 Task: Create a due date automation trigger when advanced on, on the wednesday before a card is due add fields without custom field "Resume" set to a number greater or equal to 1 and lower or equal to 10 at 11:00 AM.
Action: Mouse moved to (1299, 105)
Screenshot: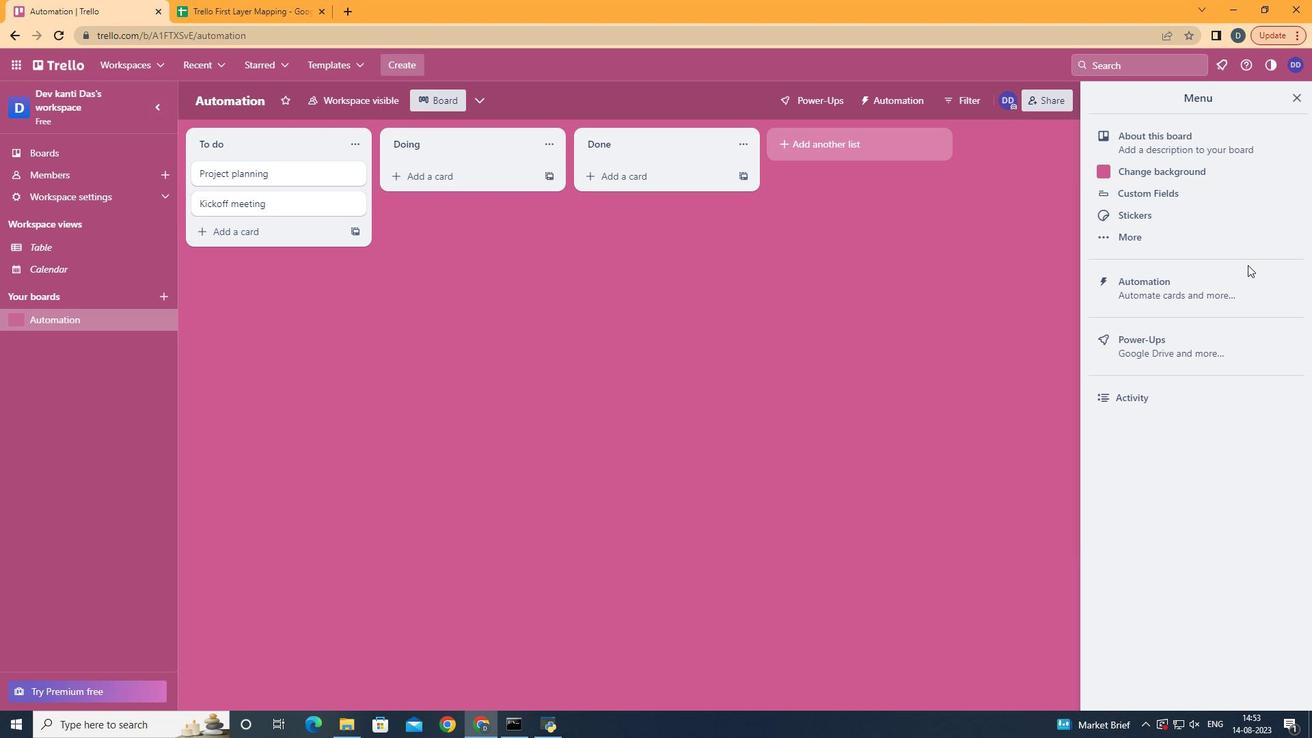 
Action: Mouse pressed left at (1299, 105)
Screenshot: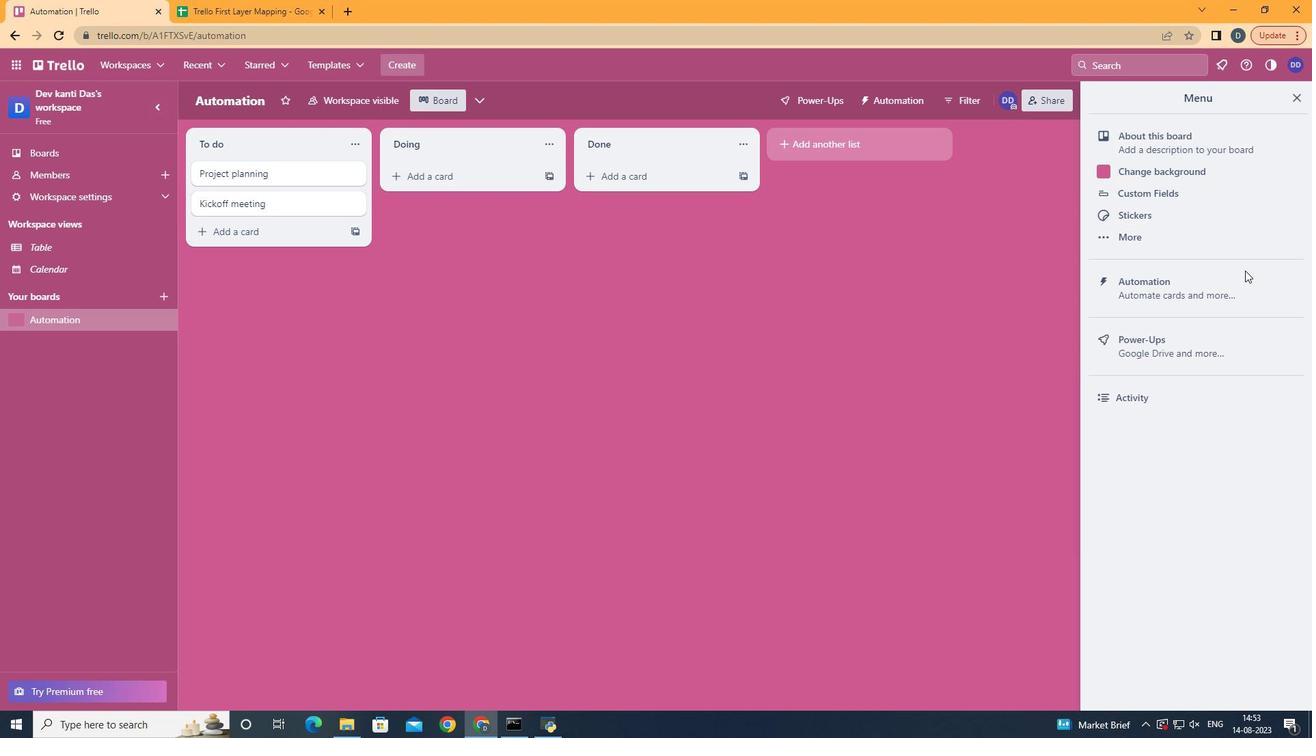 
Action: Mouse moved to (1245, 280)
Screenshot: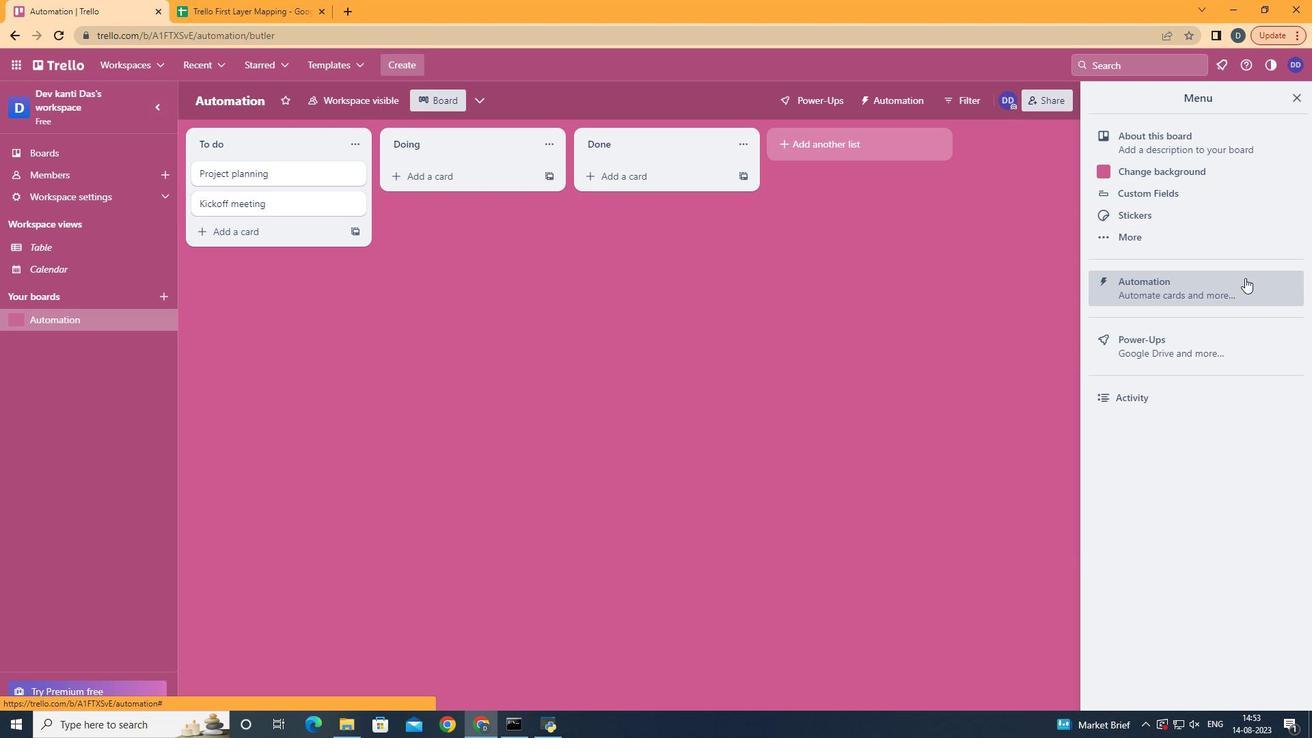 
Action: Mouse pressed left at (1245, 280)
Screenshot: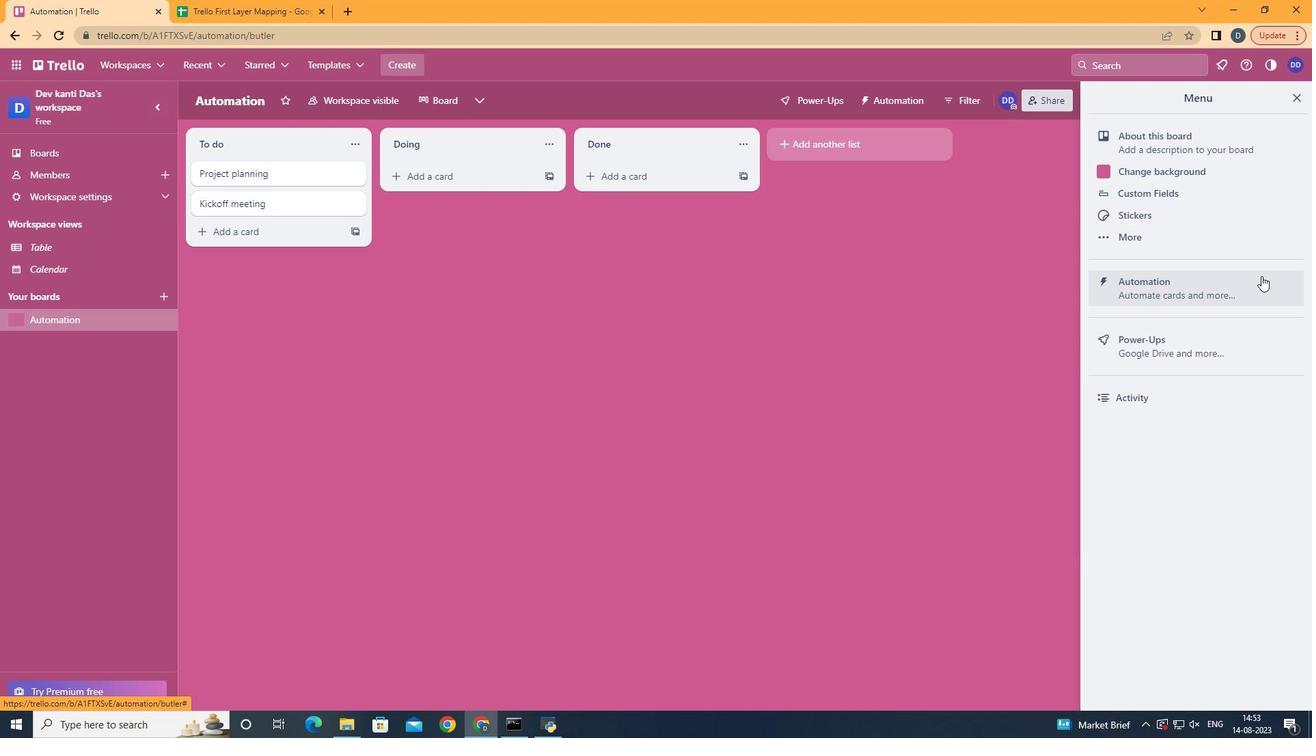 
Action: Mouse moved to (272, 274)
Screenshot: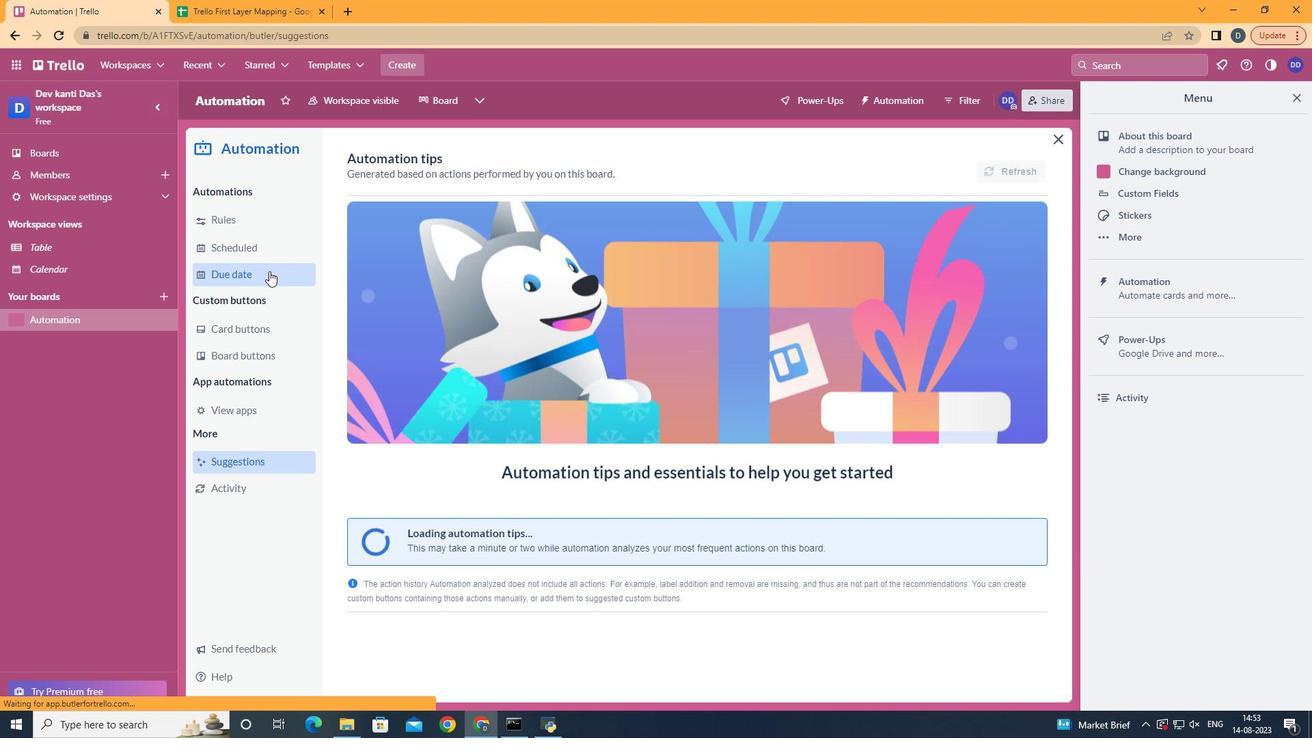 
Action: Mouse pressed left at (272, 274)
Screenshot: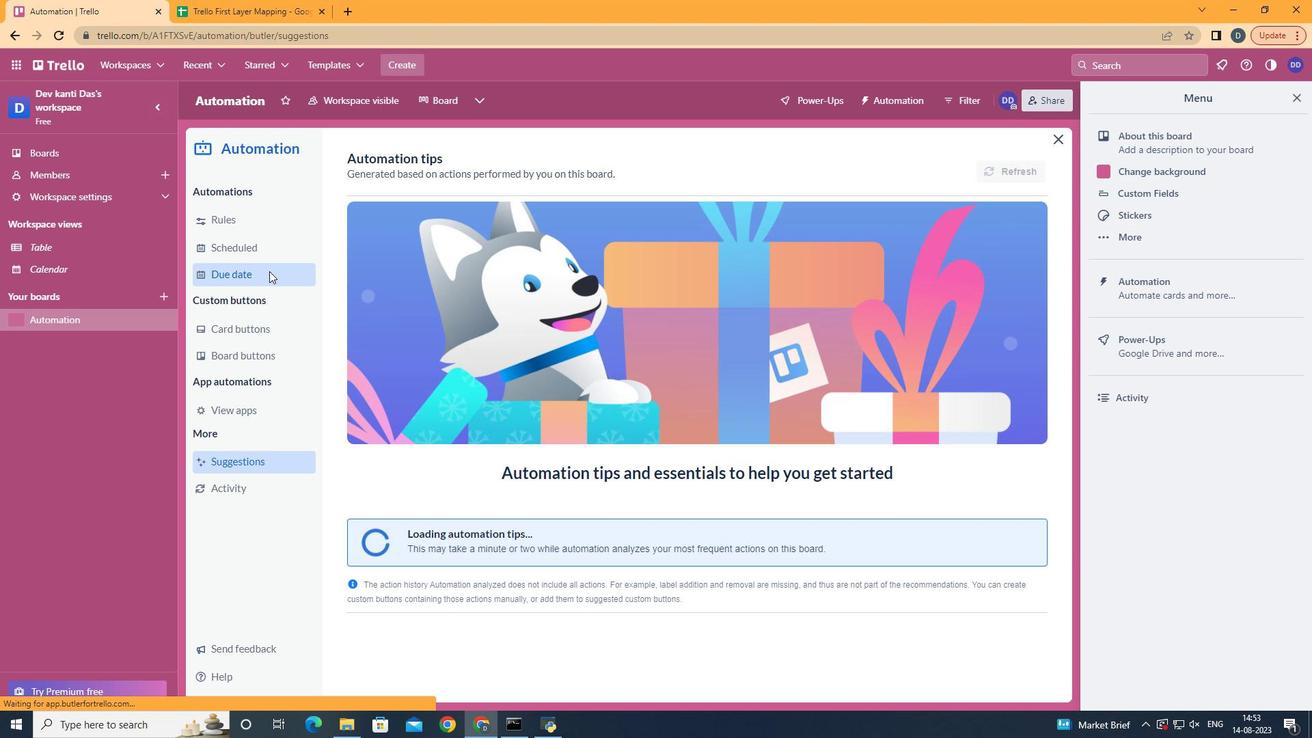 
Action: Mouse moved to (960, 169)
Screenshot: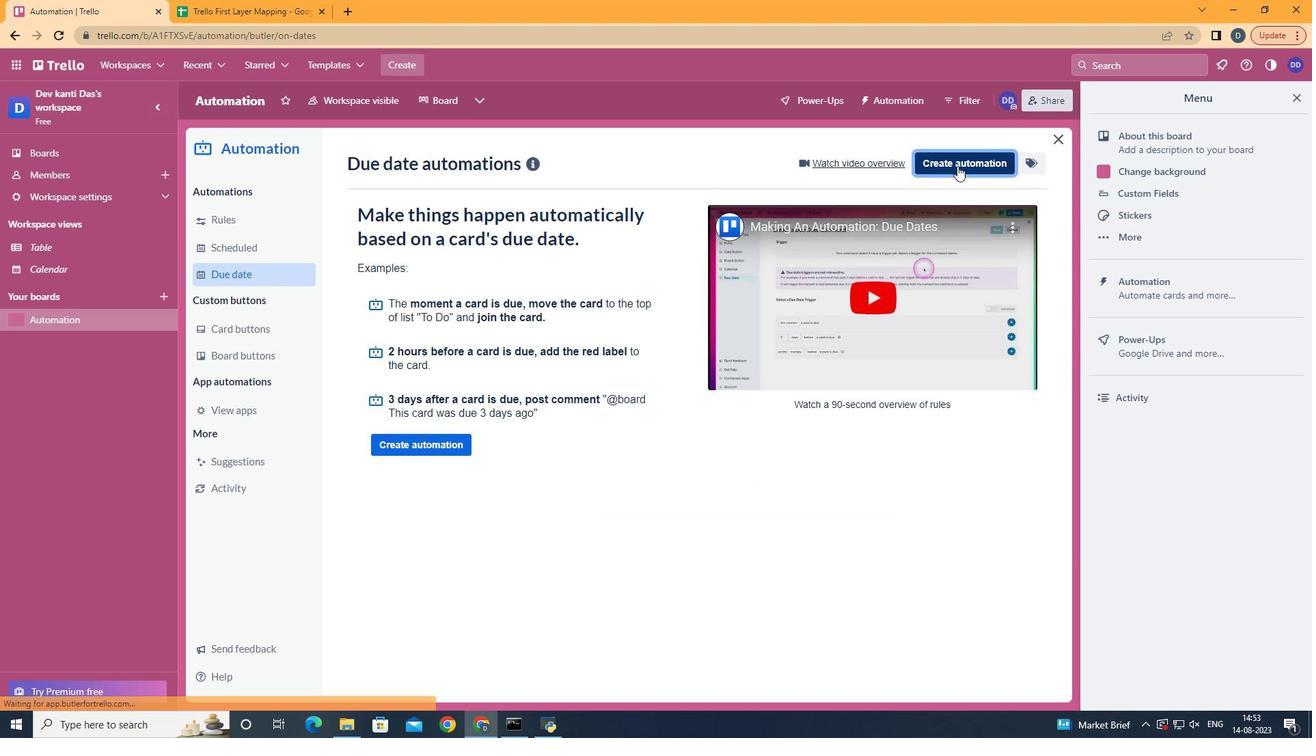 
Action: Mouse pressed left at (960, 169)
Screenshot: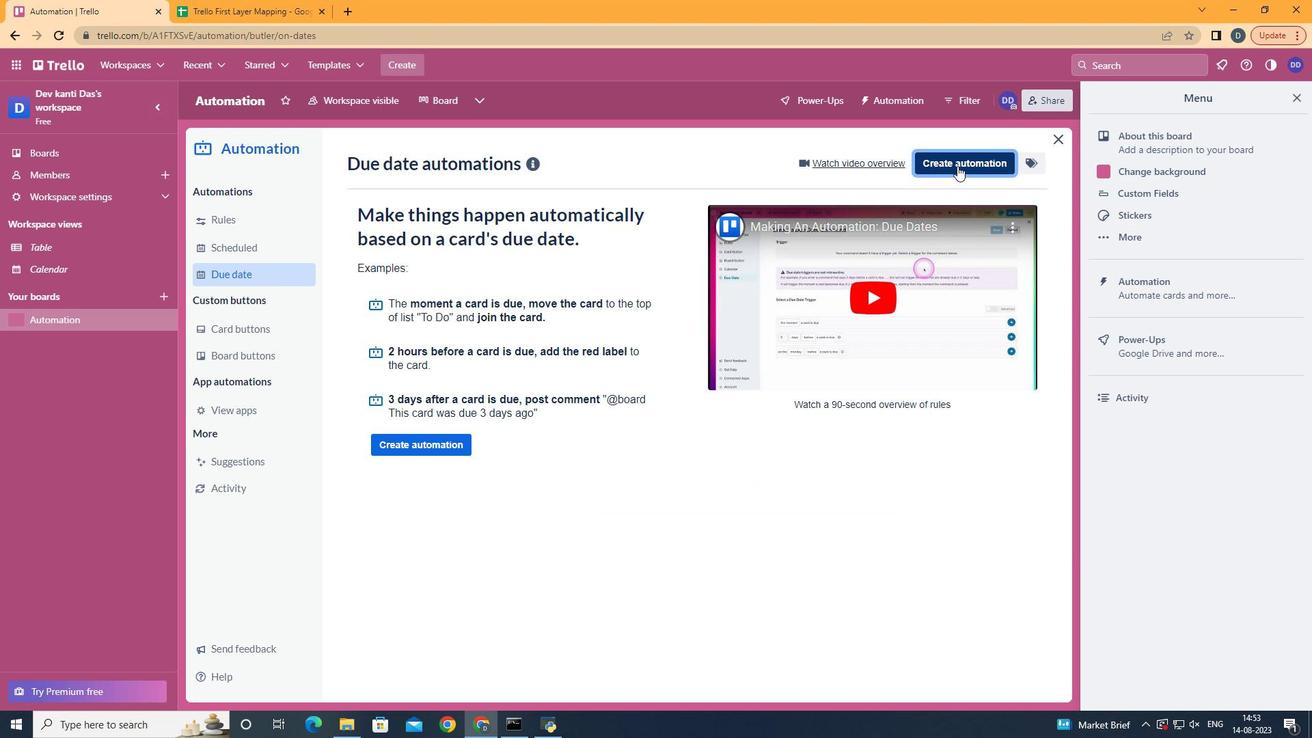 
Action: Mouse moved to (731, 295)
Screenshot: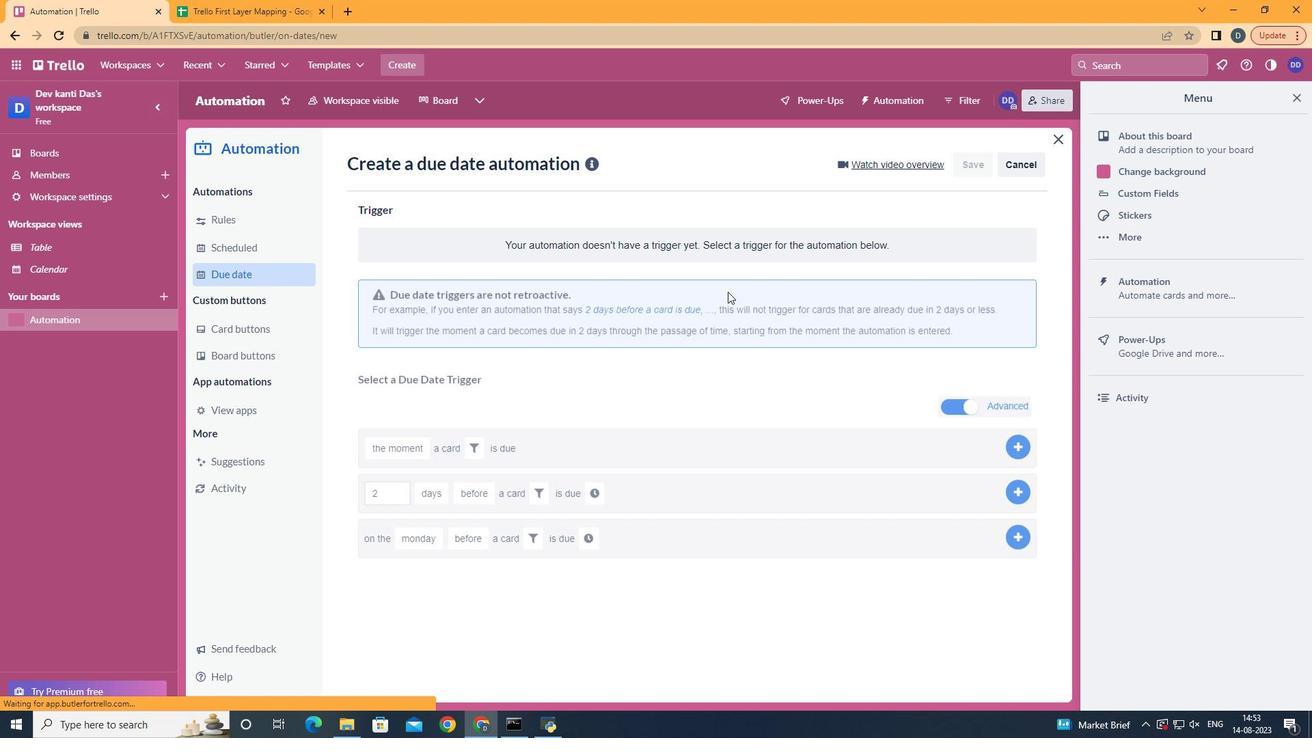 
Action: Mouse pressed left at (731, 295)
Screenshot: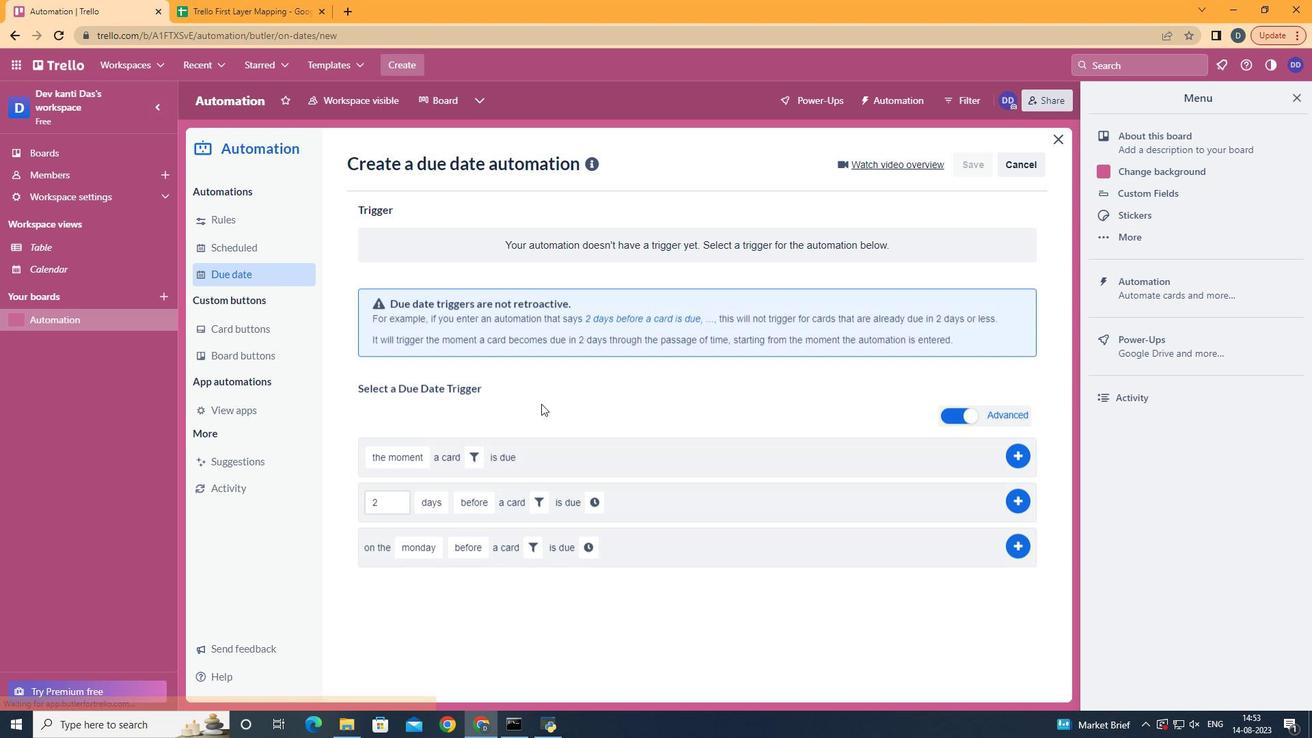 
Action: Mouse moved to (457, 413)
Screenshot: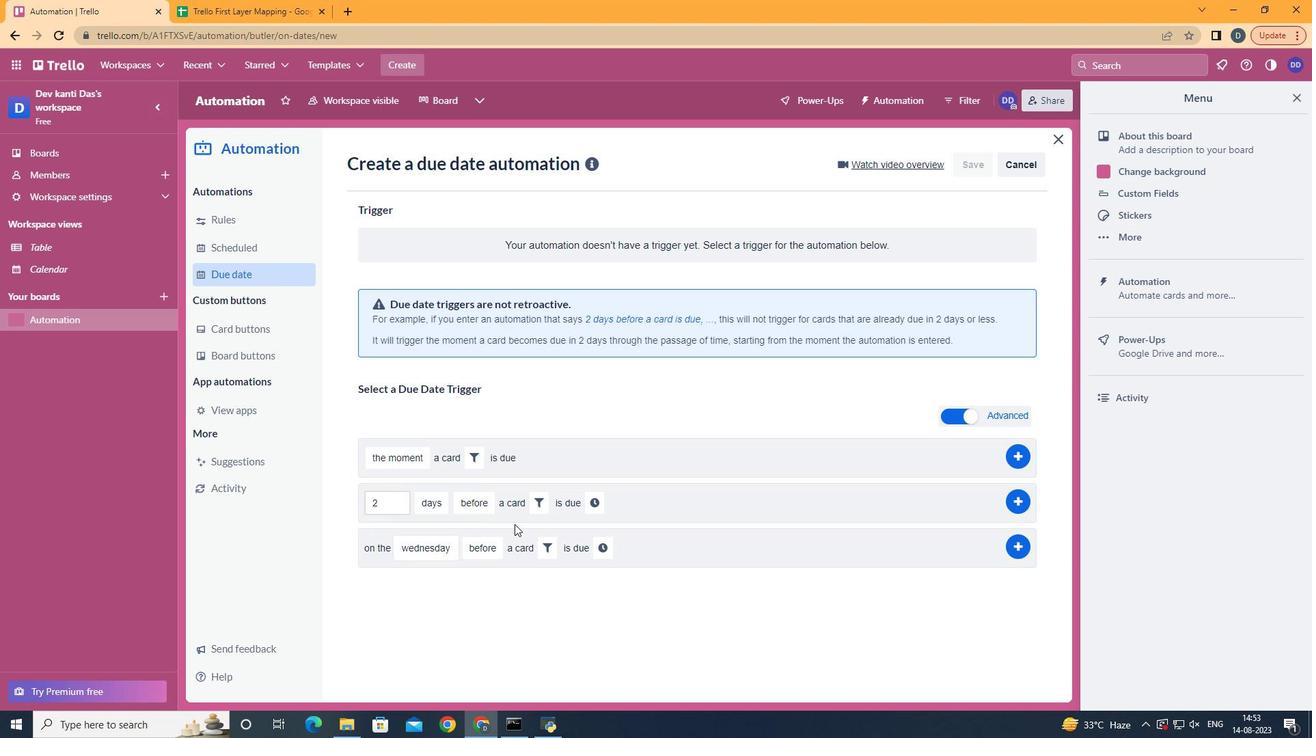 
Action: Mouse pressed left at (457, 413)
Screenshot: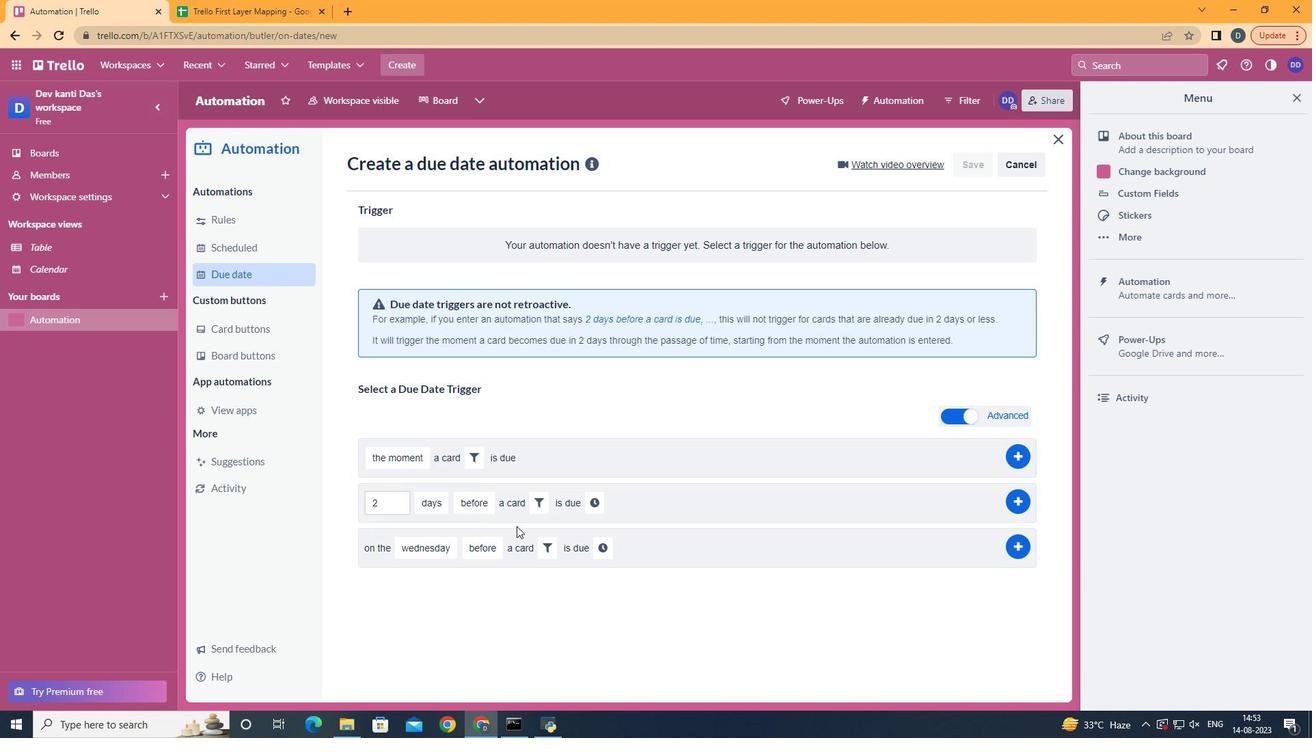 
Action: Mouse moved to (533, 550)
Screenshot: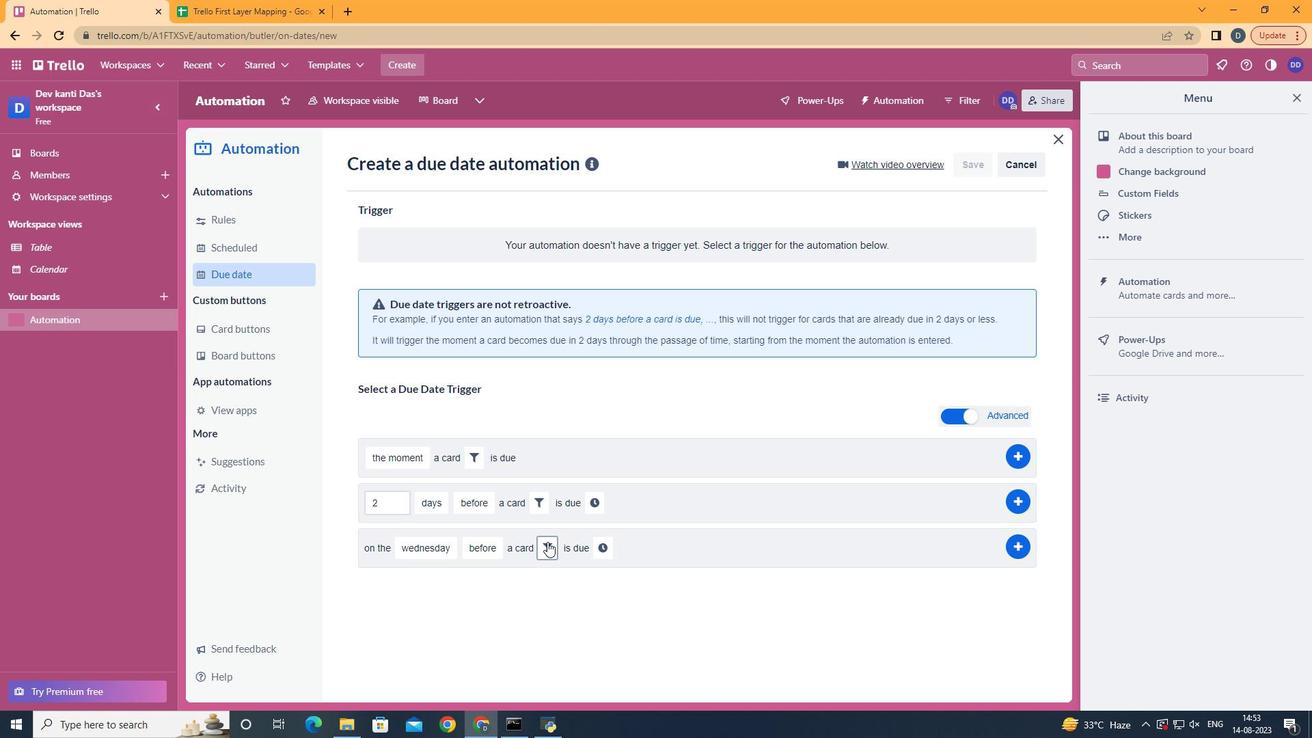 
Action: Mouse pressed left at (532, 550)
Screenshot: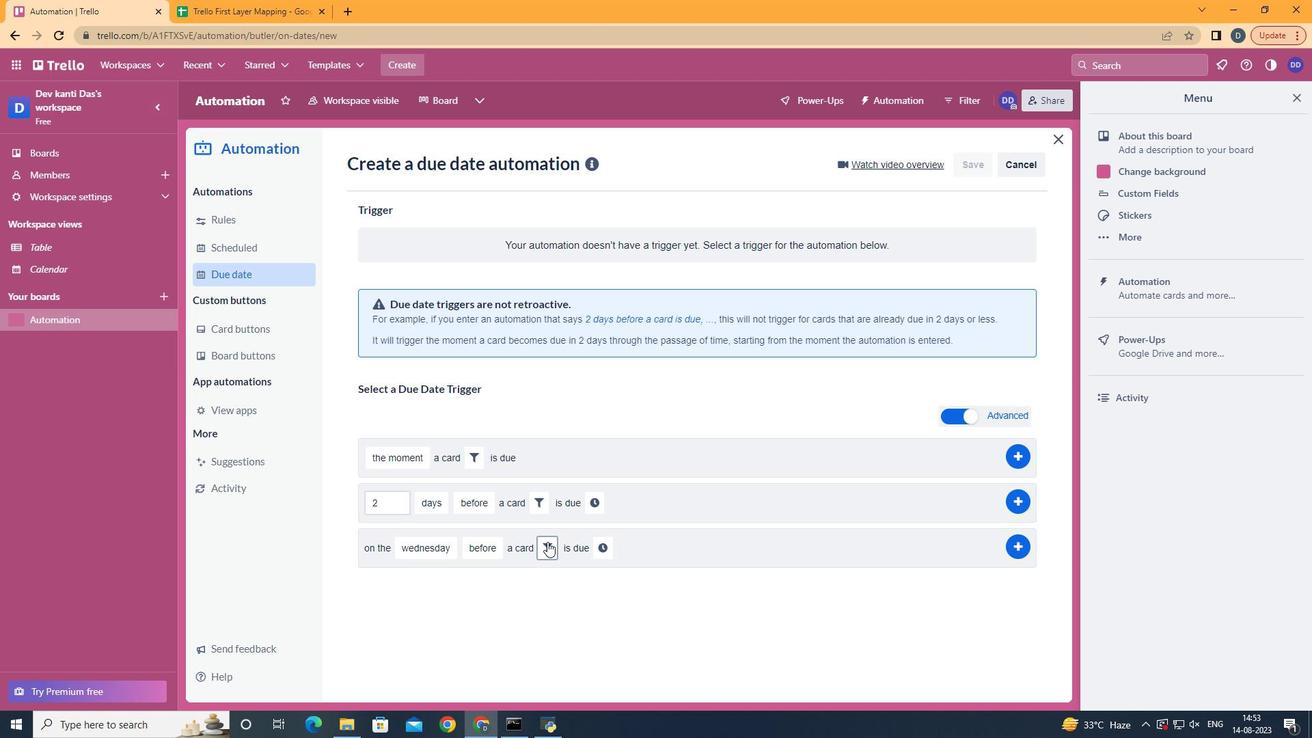 
Action: Mouse moved to (541, 550)
Screenshot: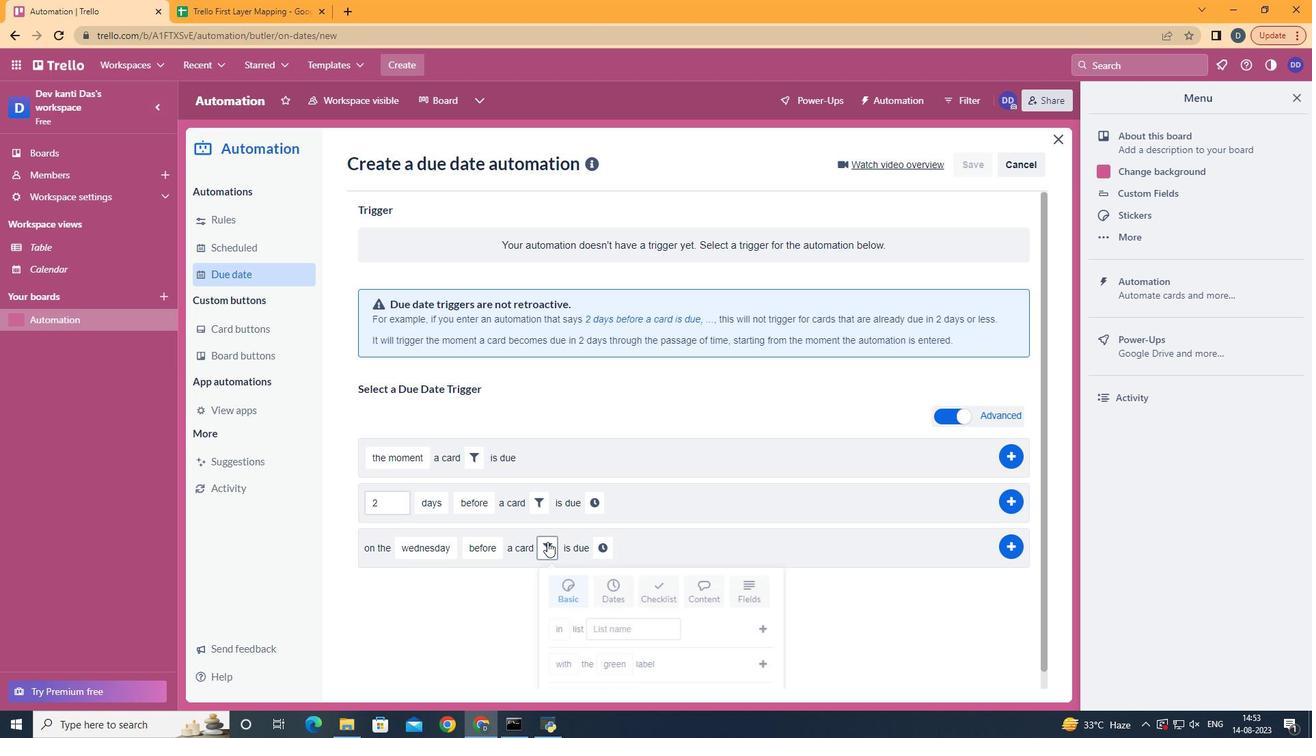 
Action: Mouse pressed left at (541, 550)
Screenshot: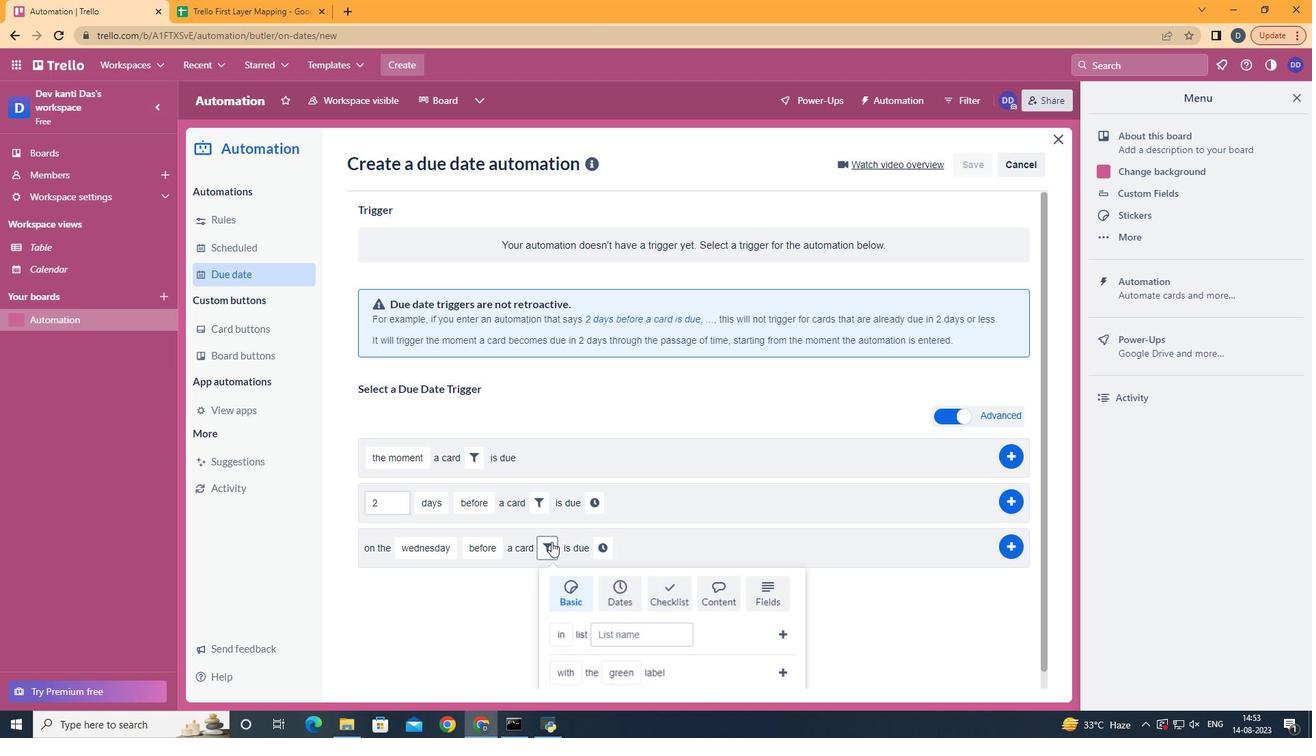 
Action: Mouse moved to (792, 600)
Screenshot: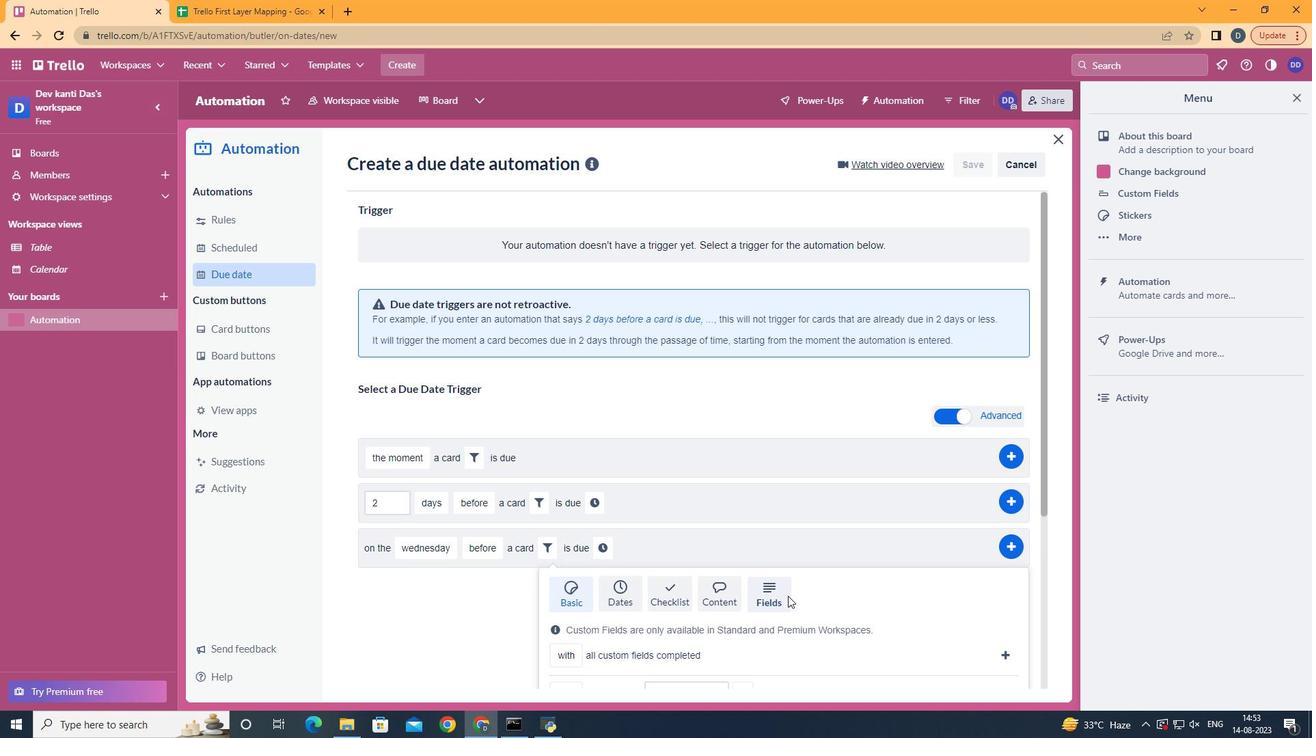 
Action: Mouse pressed left at (792, 600)
Screenshot: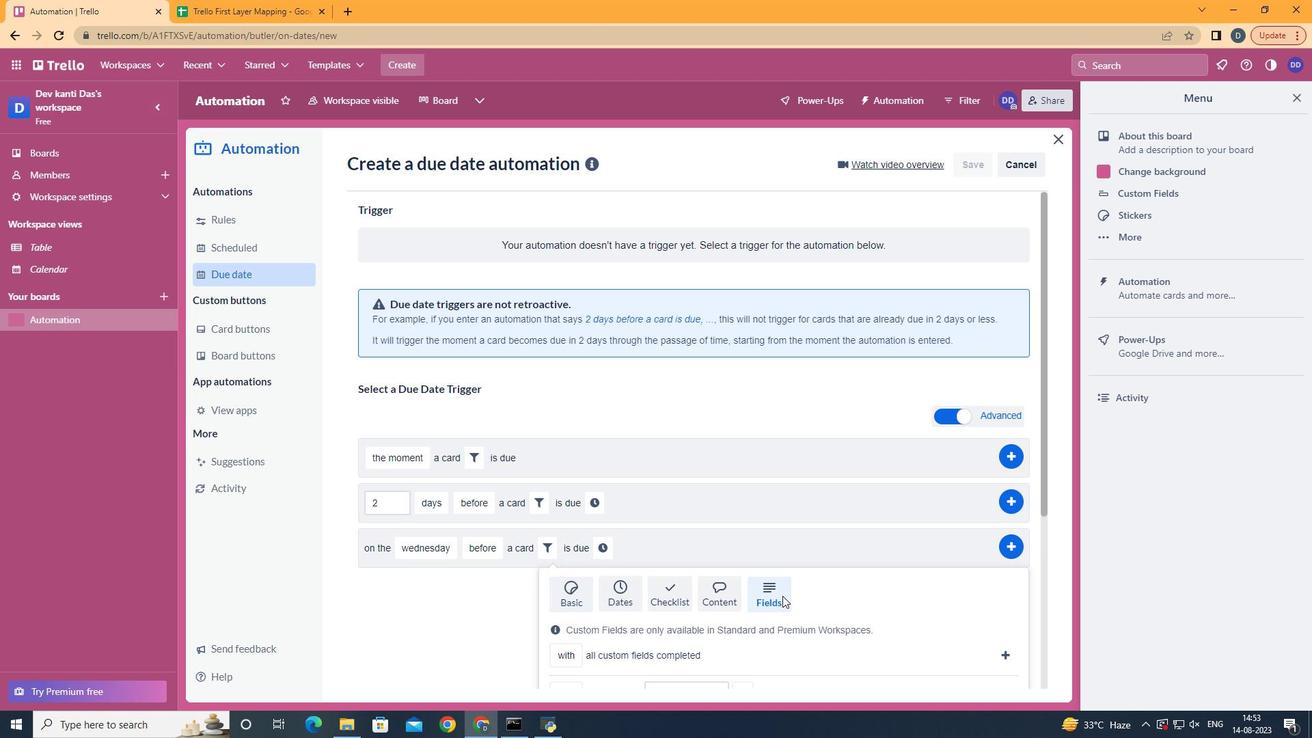 
Action: Mouse moved to (785, 599)
Screenshot: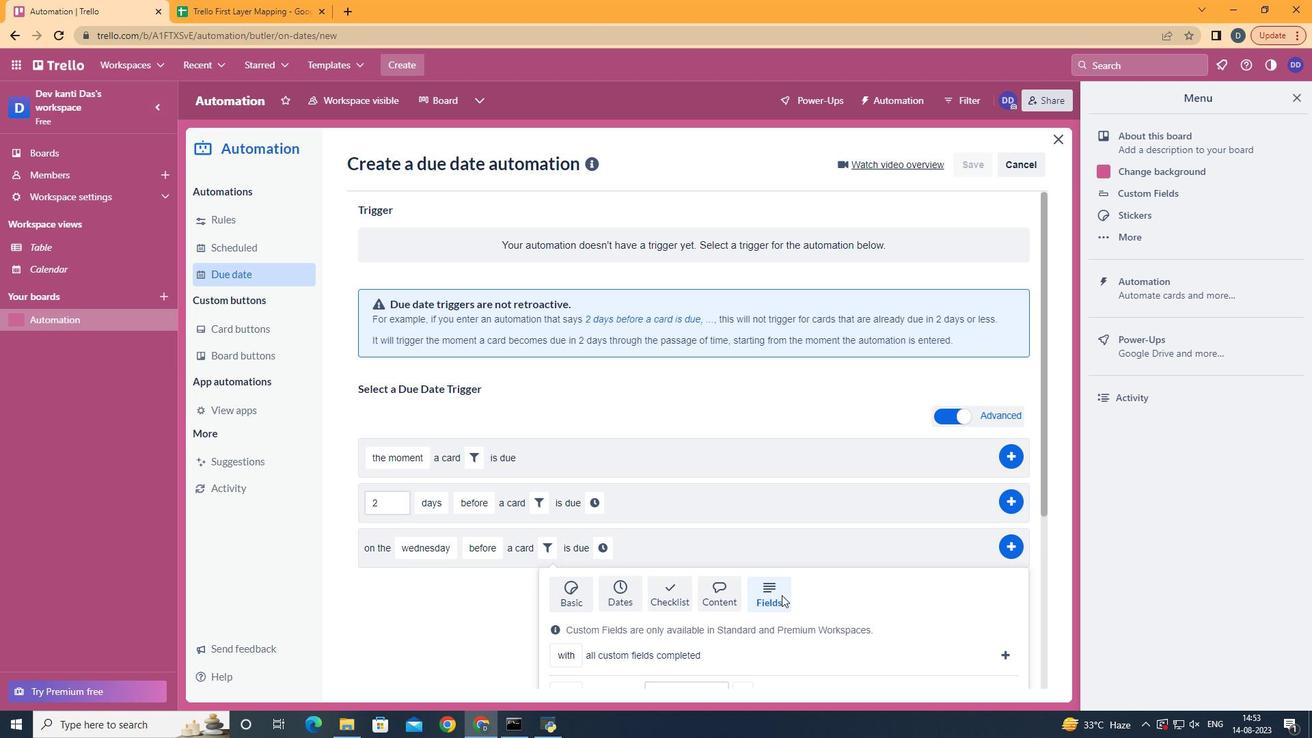 
Action: Mouse pressed left at (785, 599)
Screenshot: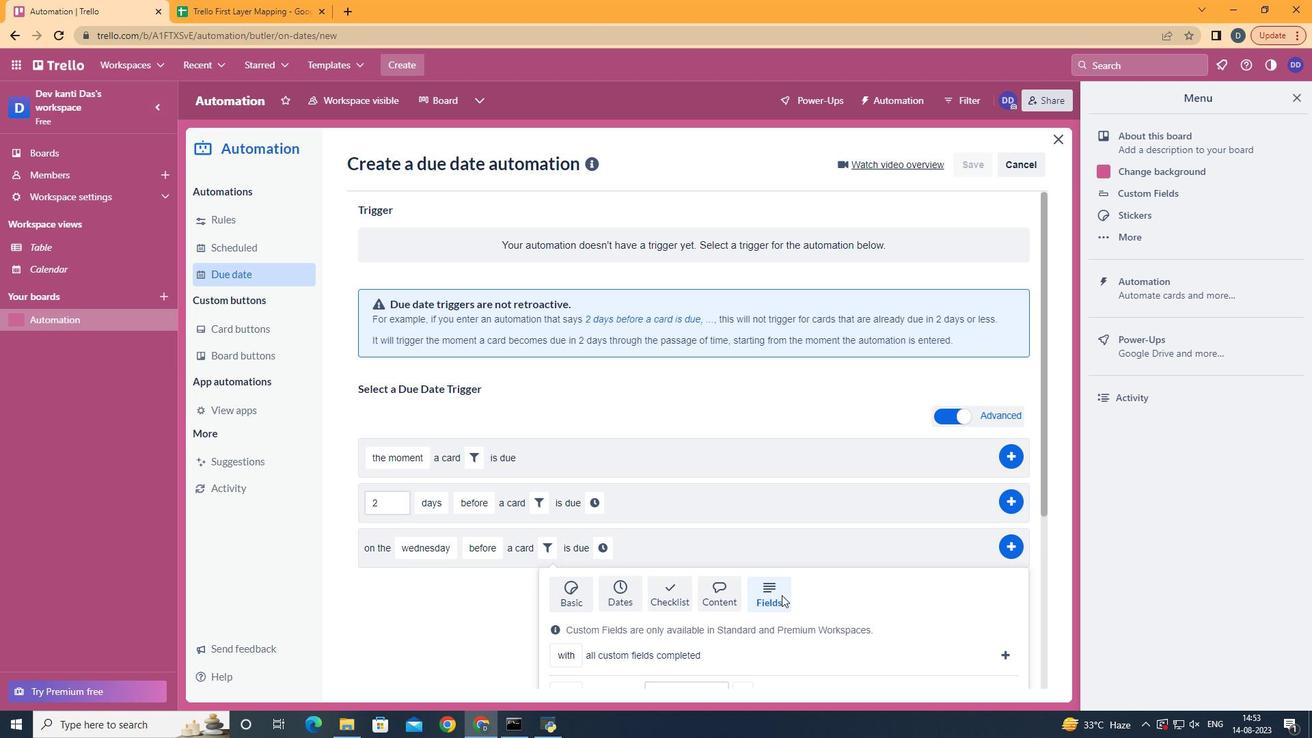 
Action: Mouse moved to (785, 598)
Screenshot: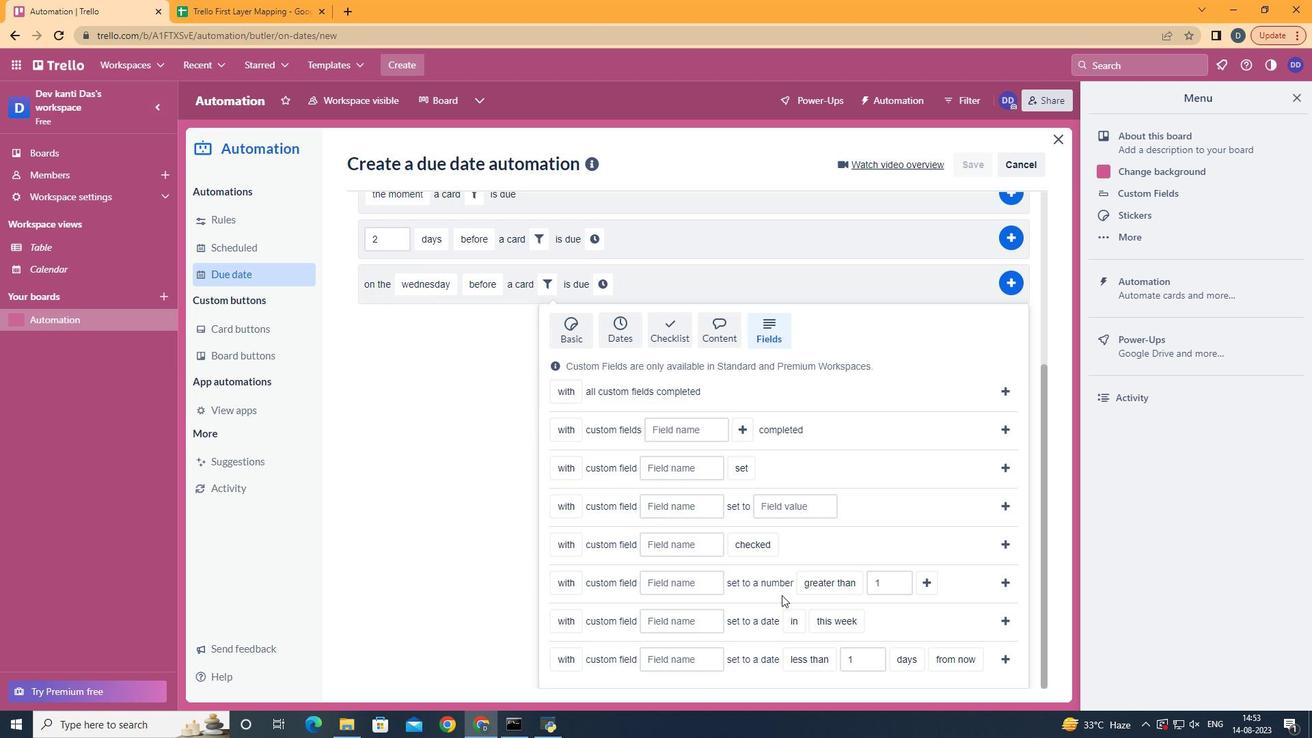 
Action: Mouse scrolled (785, 597) with delta (0, 0)
Screenshot: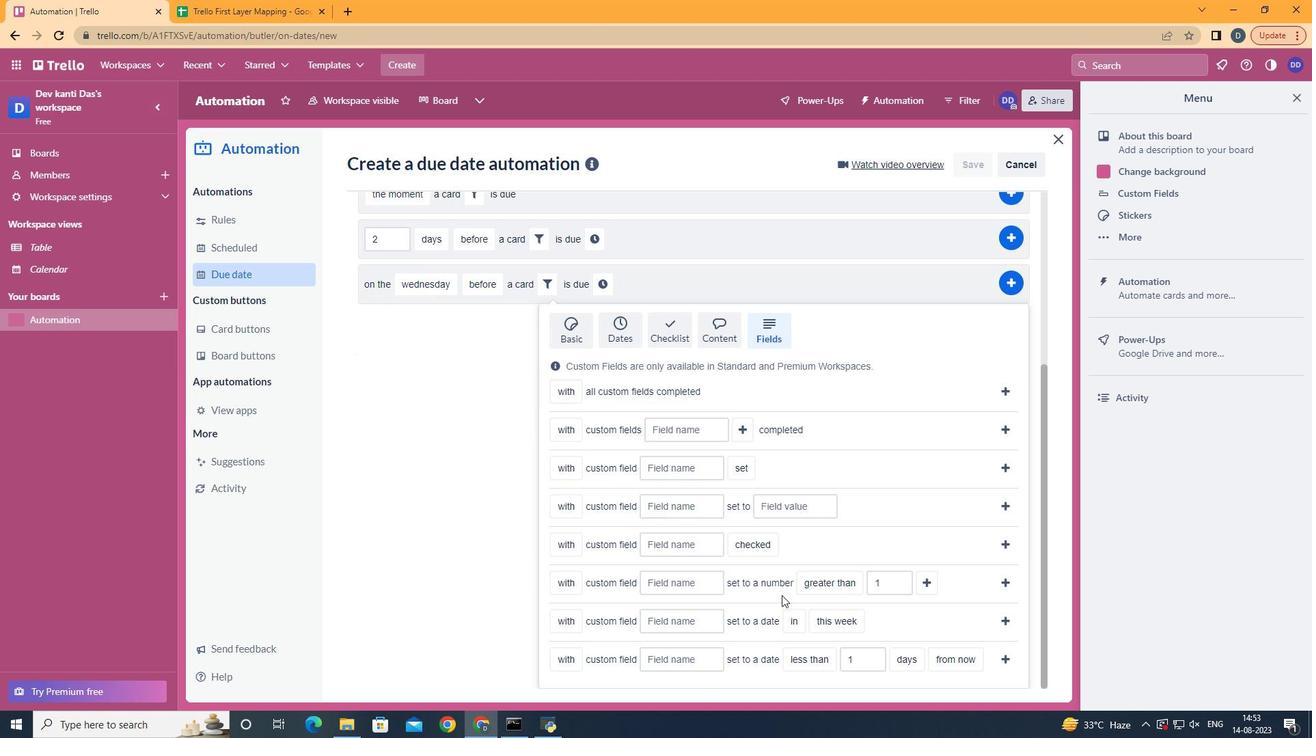 
Action: Mouse scrolled (785, 597) with delta (0, 0)
Screenshot: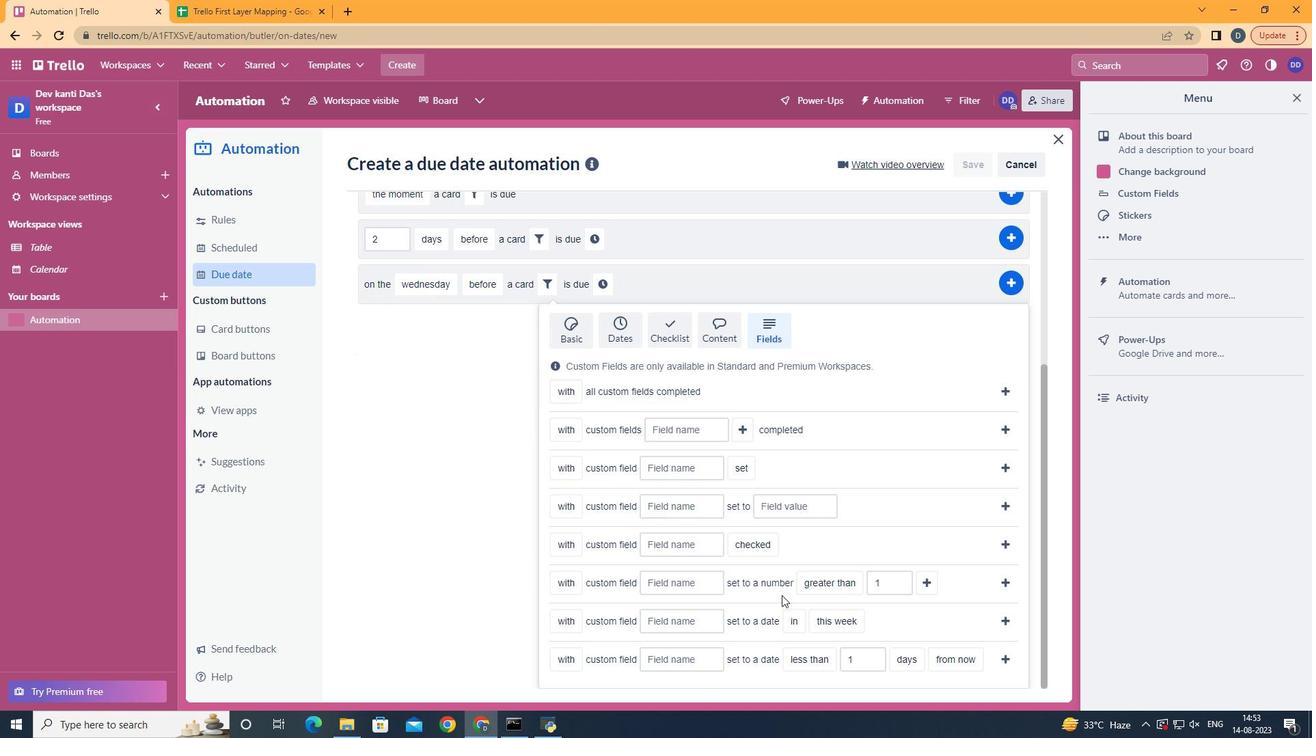 
Action: Mouse scrolled (785, 597) with delta (0, 0)
Screenshot: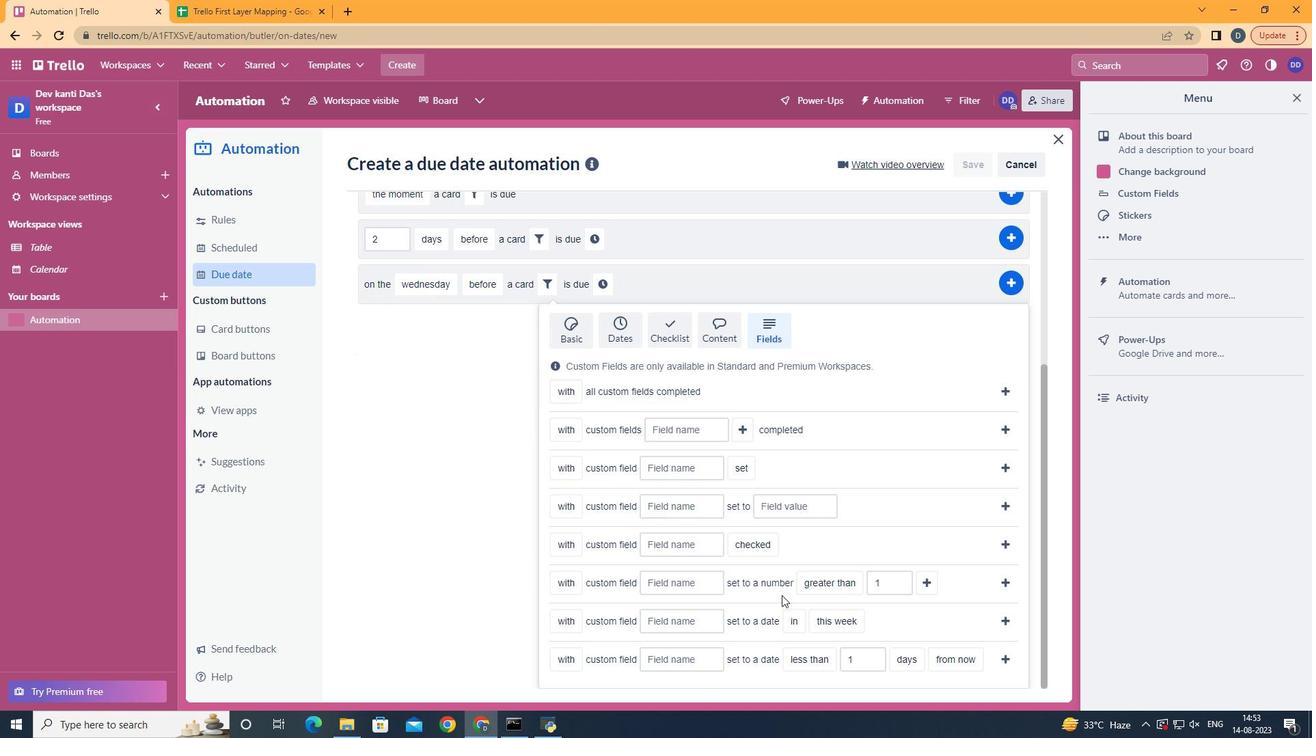 
Action: Mouse scrolled (785, 597) with delta (0, 0)
Screenshot: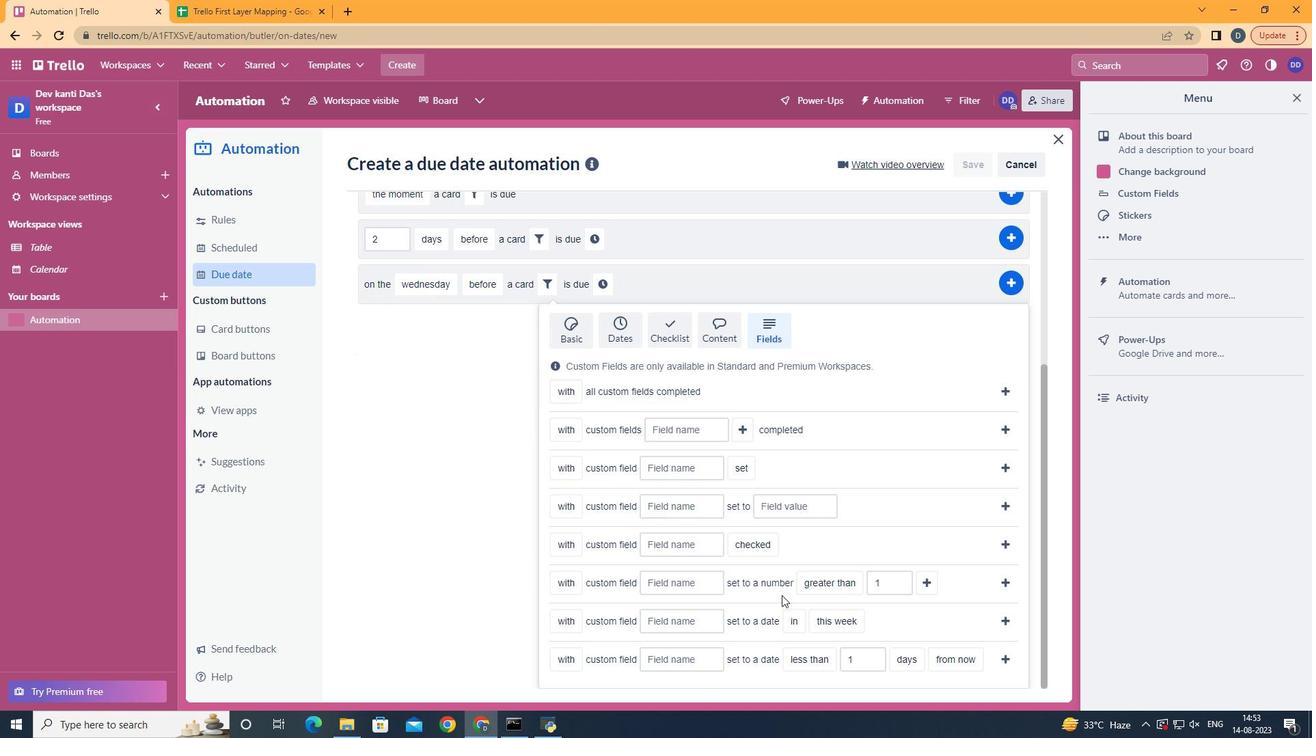 
Action: Mouse scrolled (785, 597) with delta (0, 0)
Screenshot: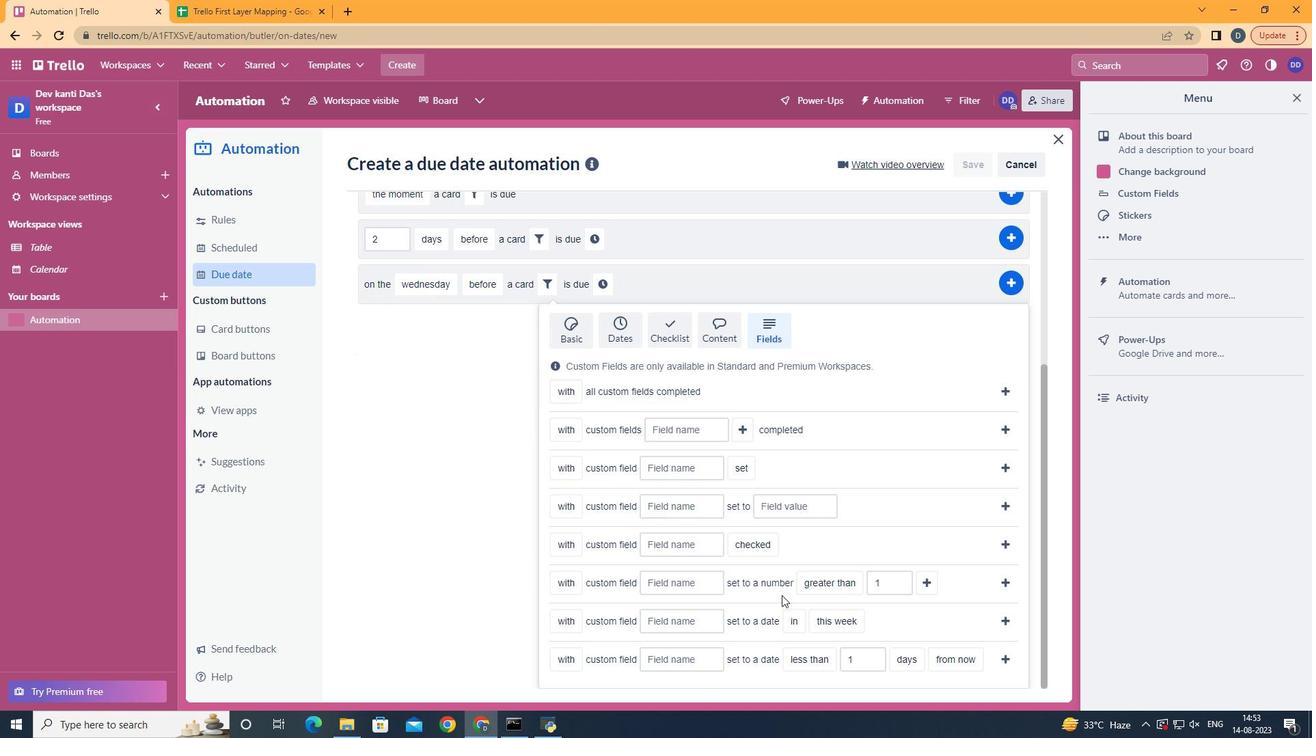 
Action: Mouse scrolled (785, 597) with delta (0, 0)
Screenshot: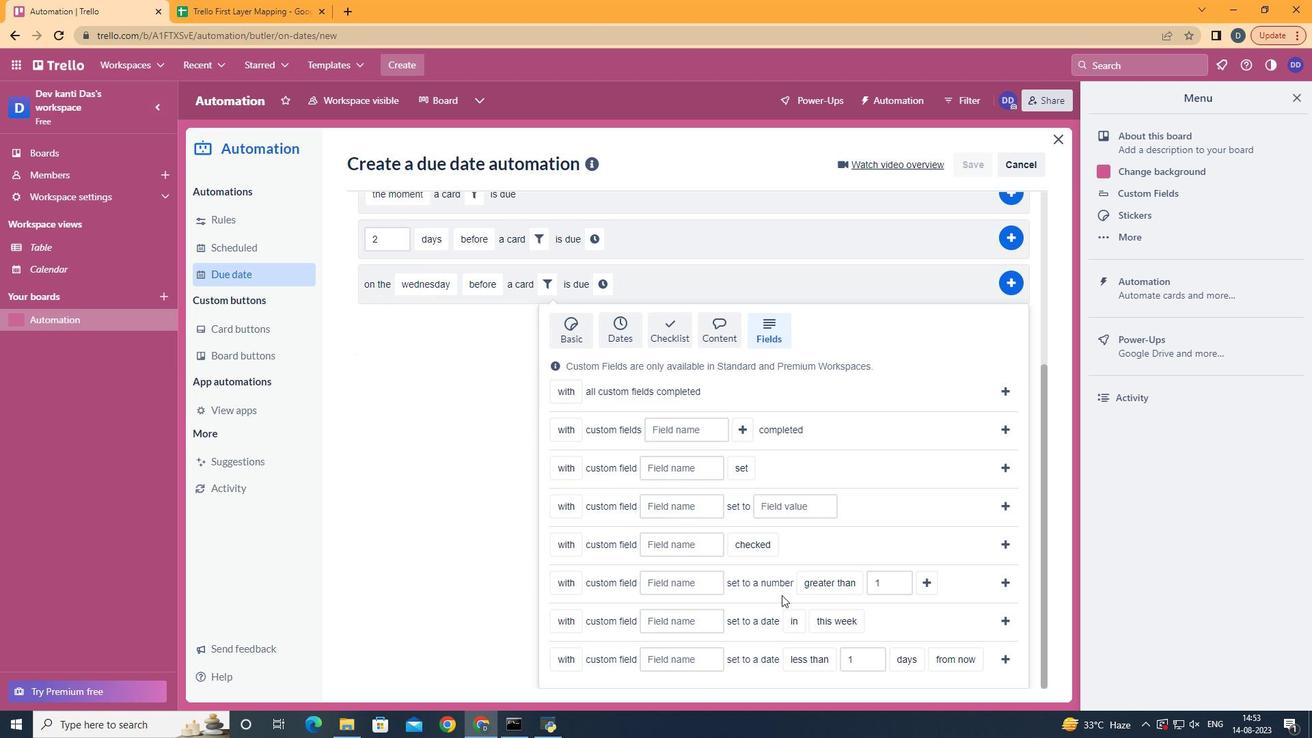 
Action: Mouse scrolled (785, 597) with delta (0, 0)
Screenshot: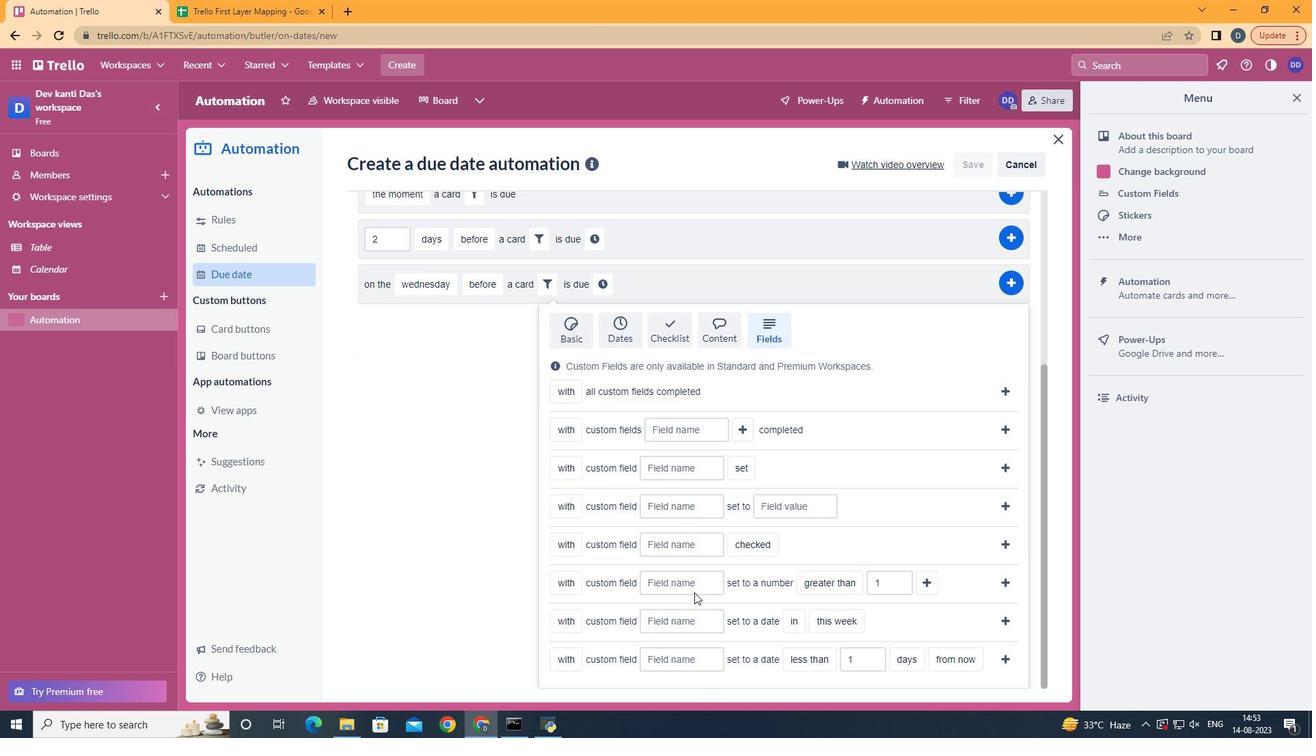 
Action: Mouse scrolled (785, 597) with delta (0, 0)
Screenshot: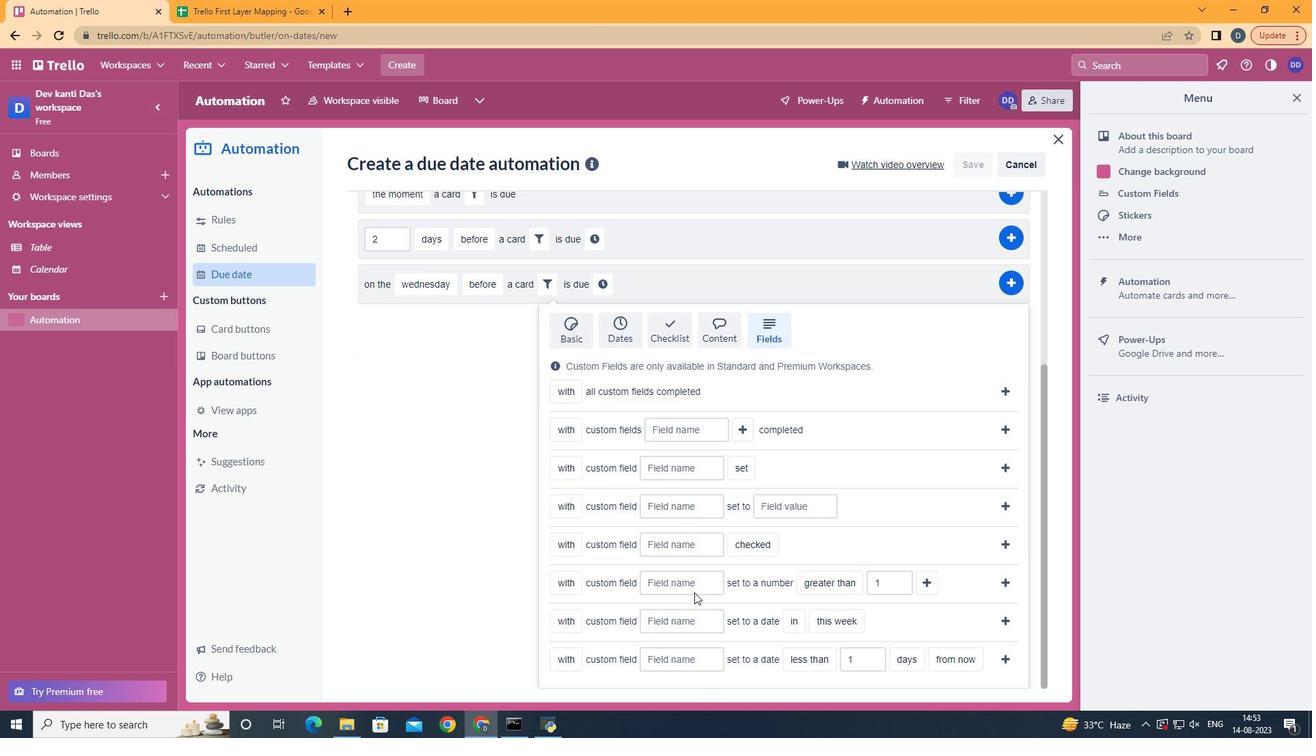 
Action: Mouse scrolled (785, 597) with delta (0, 0)
Screenshot: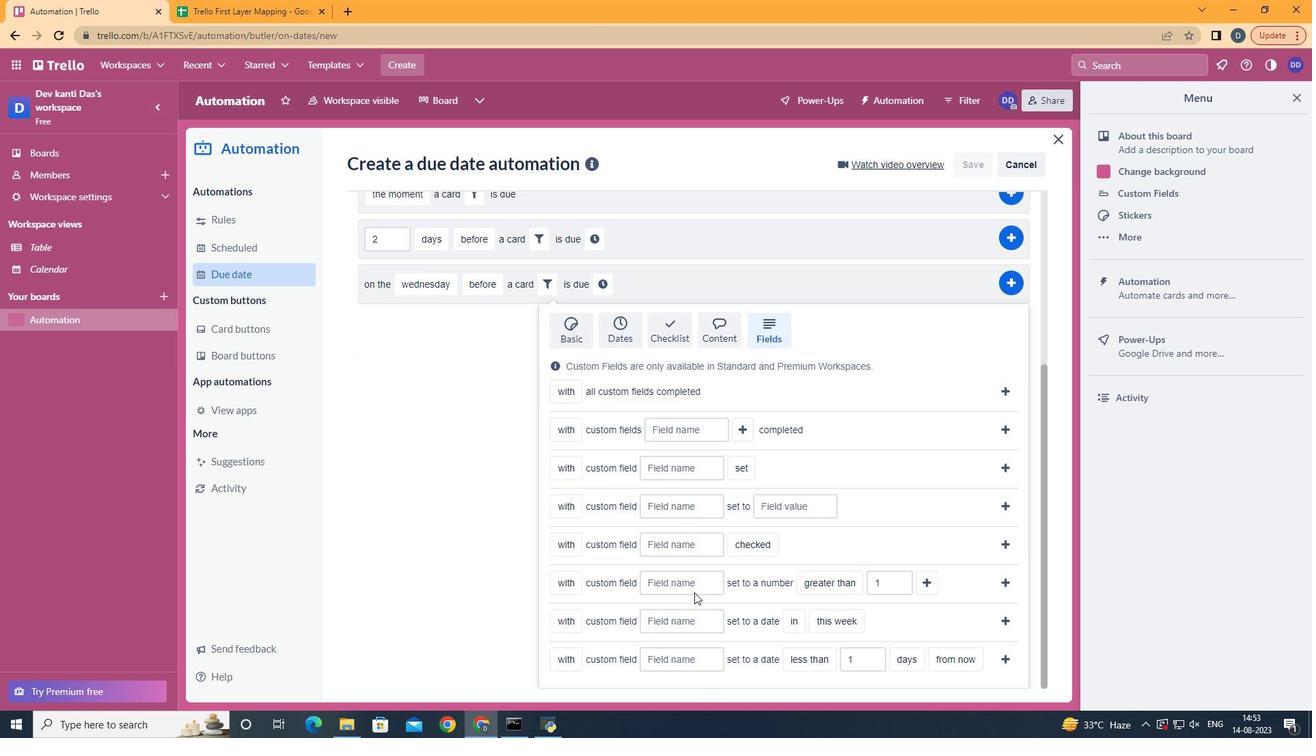 
Action: Mouse scrolled (785, 597) with delta (0, 0)
Screenshot: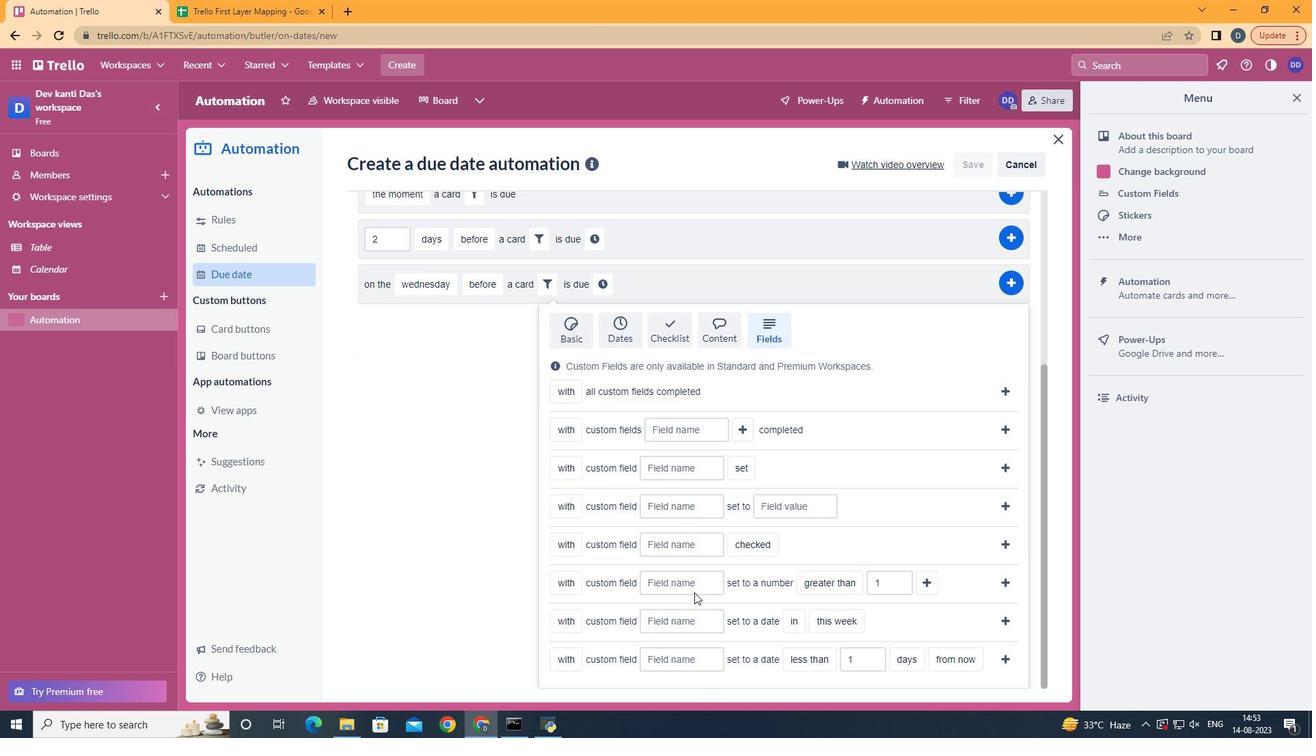
Action: Mouse moved to (585, 635)
Screenshot: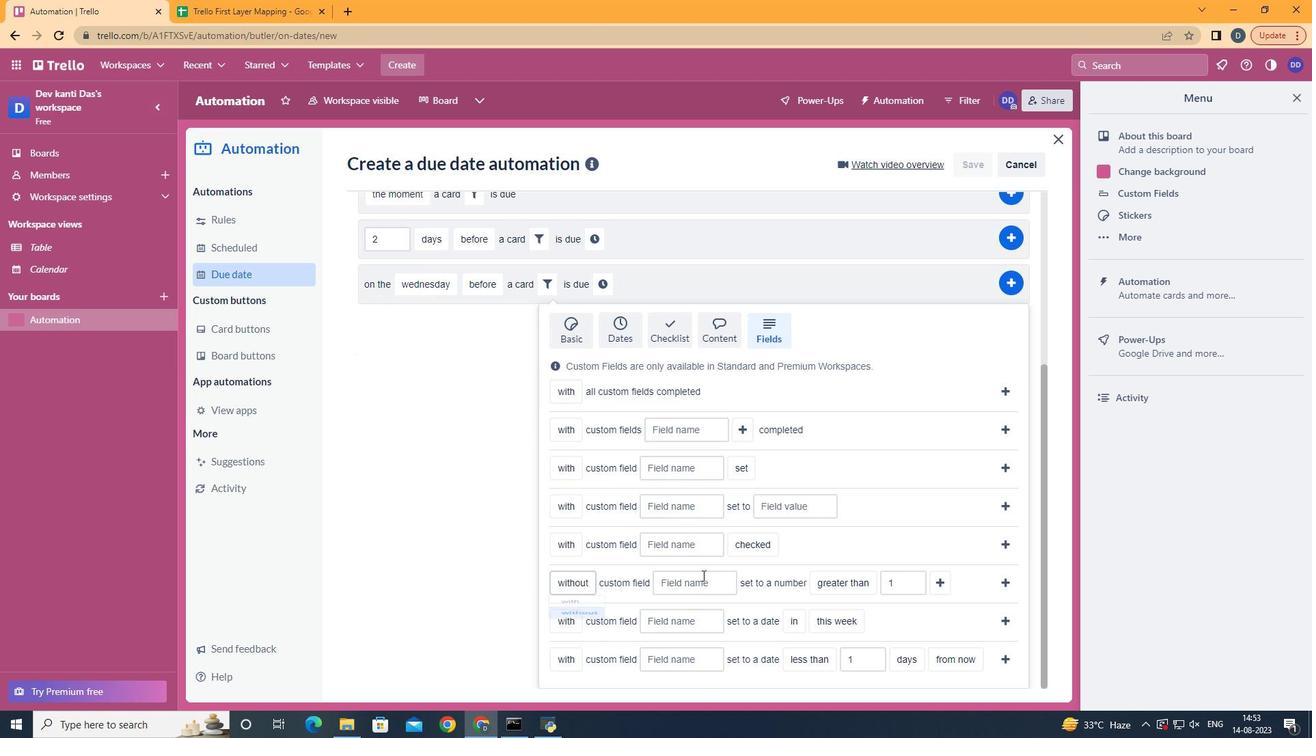 
Action: Mouse pressed left at (585, 635)
Screenshot: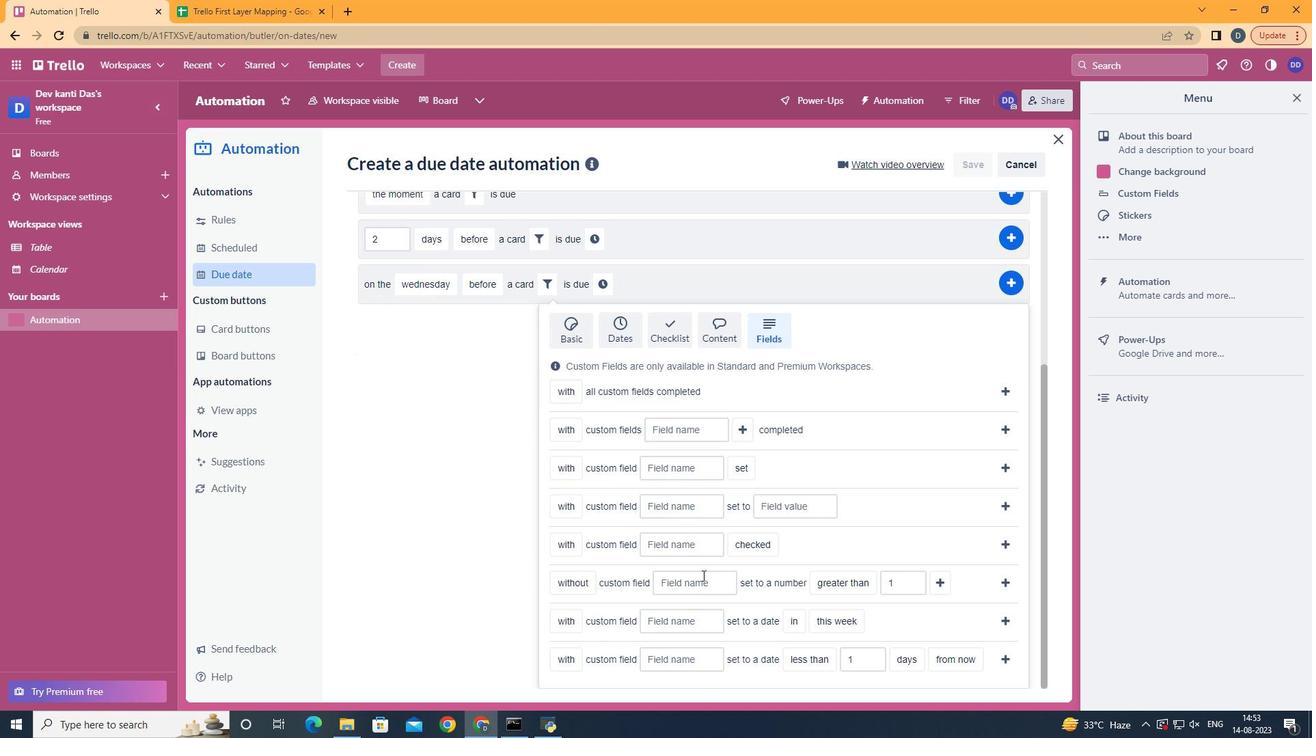 
Action: Mouse moved to (705, 578)
Screenshot: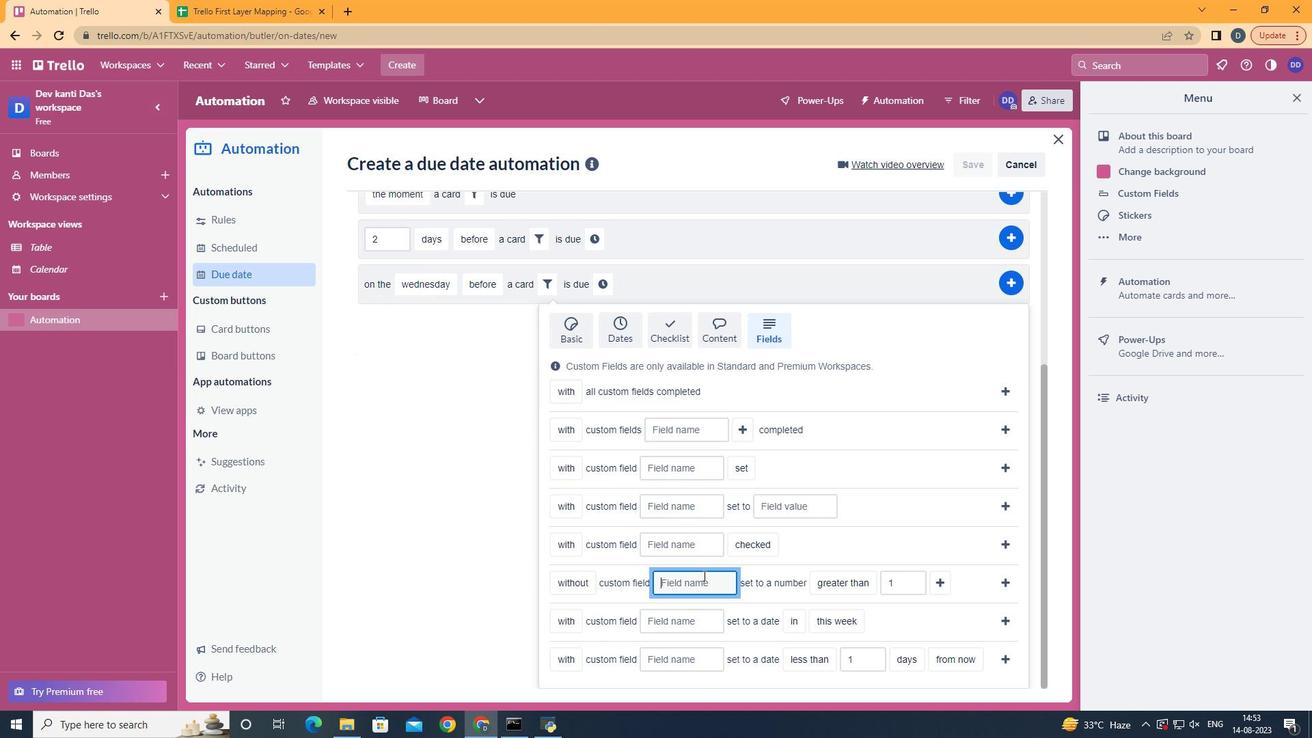 
Action: Mouse pressed left at (705, 578)
Screenshot: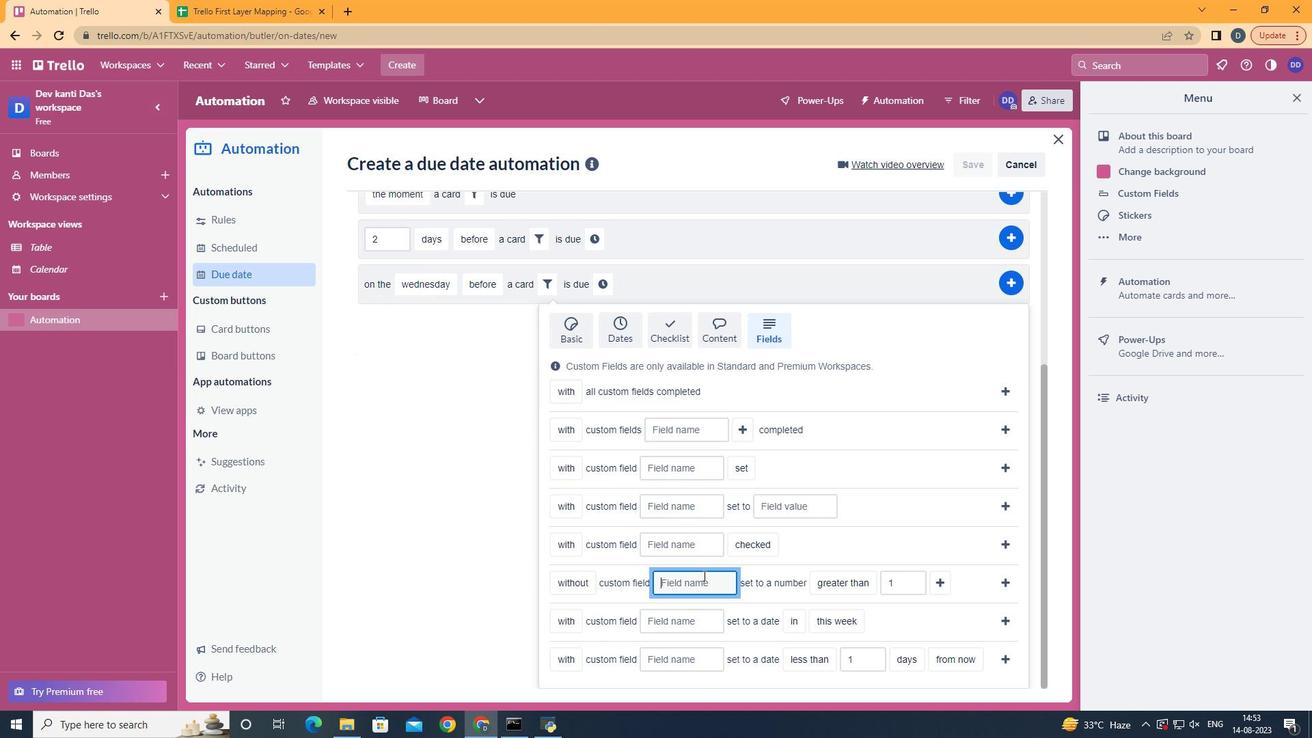 
Action: Mouse moved to (706, 578)
Screenshot: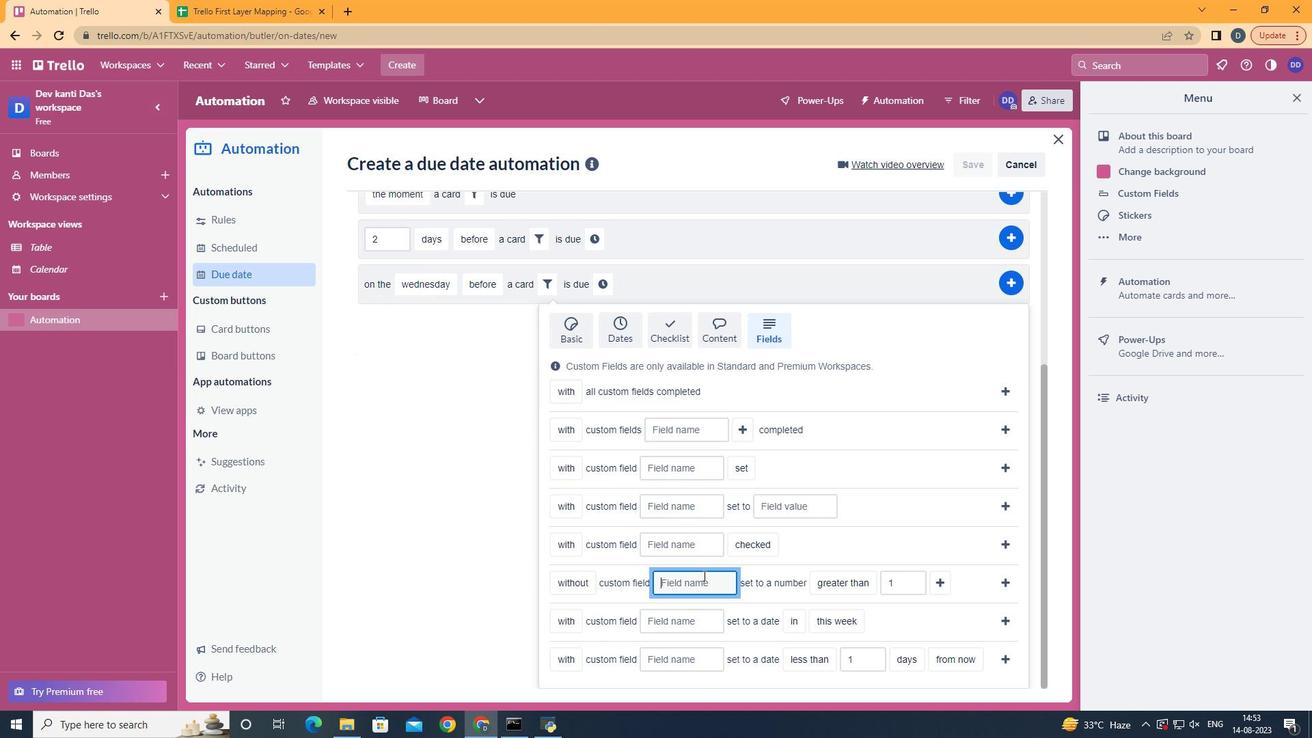 
Action: Key pressed <Key.shift>Resume
Screenshot: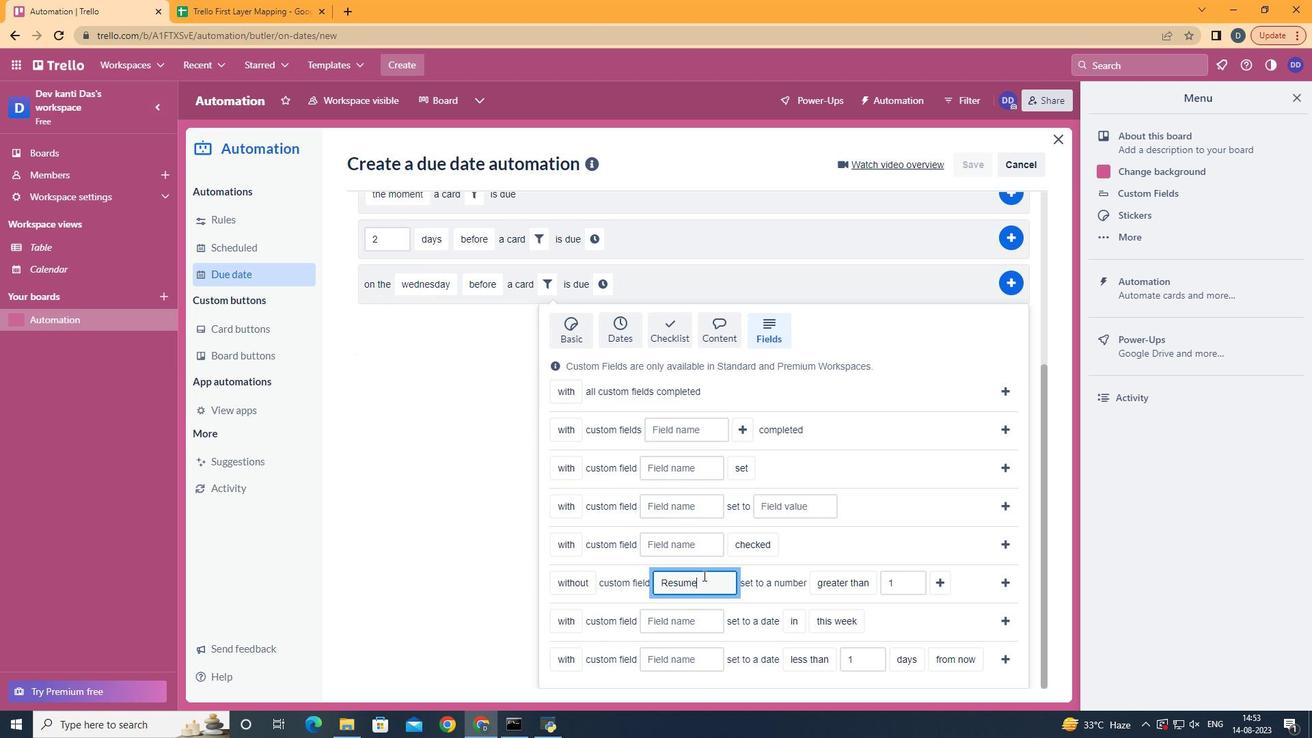 
Action: Mouse moved to (854, 497)
Screenshot: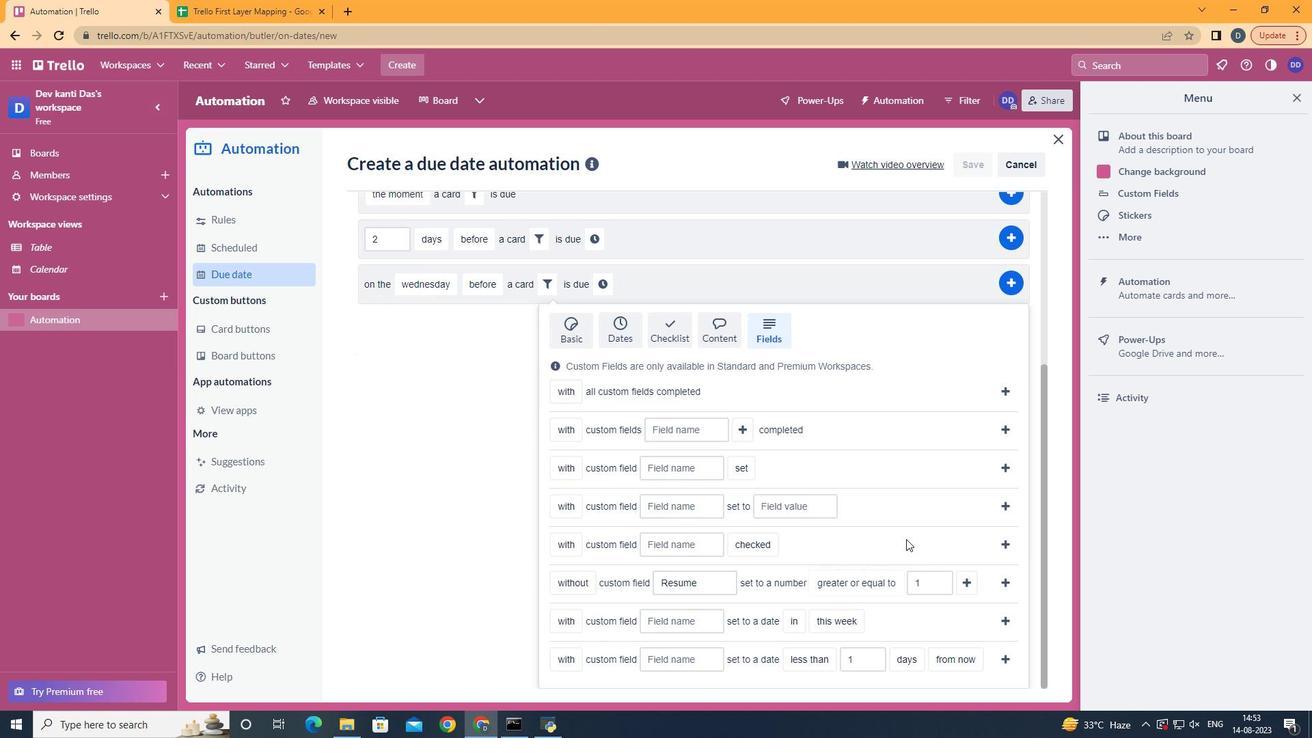 
Action: Mouse pressed left at (854, 497)
Screenshot: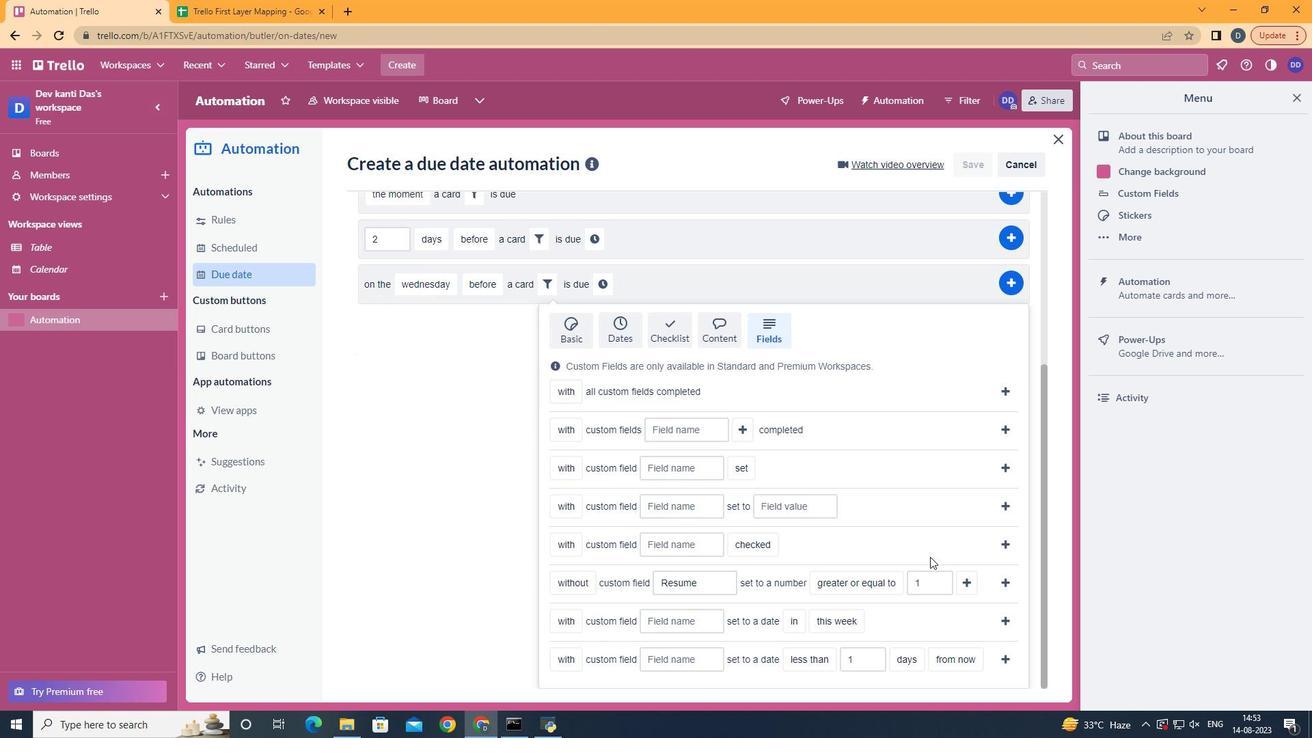 
Action: Mouse moved to (967, 585)
Screenshot: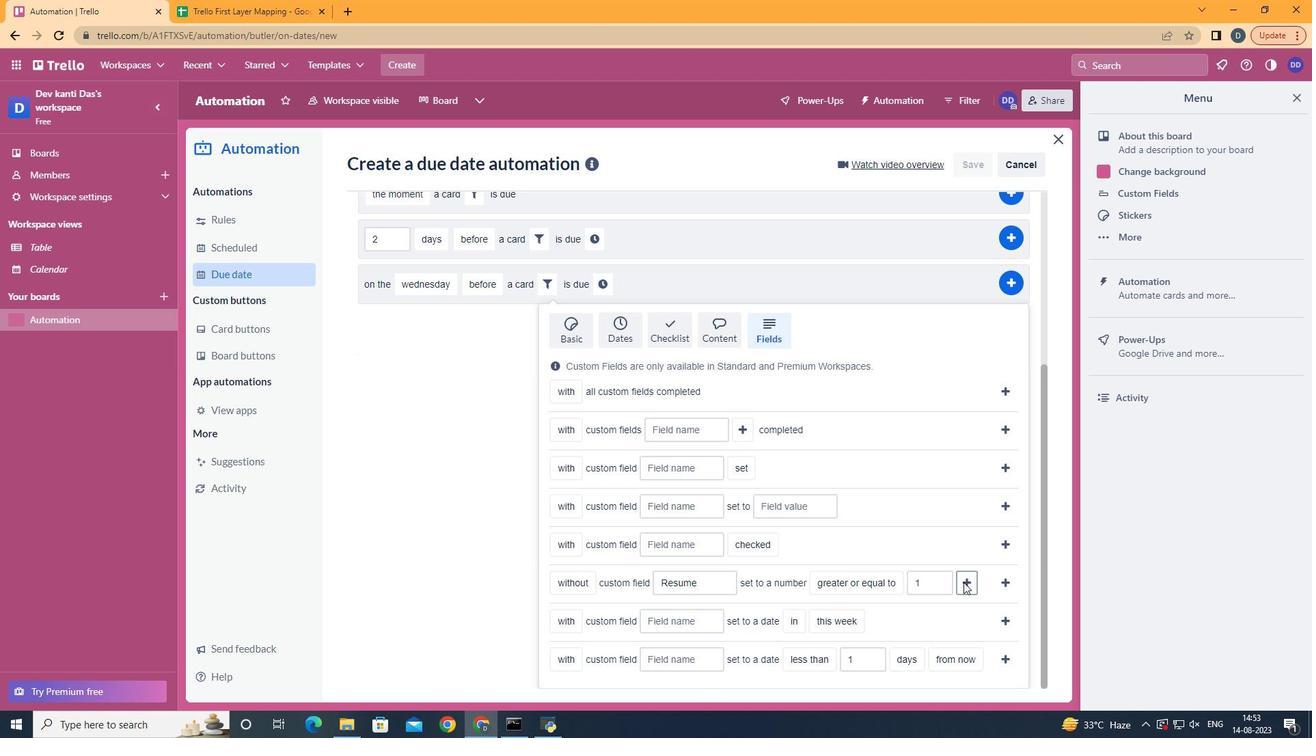 
Action: Mouse pressed left at (967, 585)
Screenshot: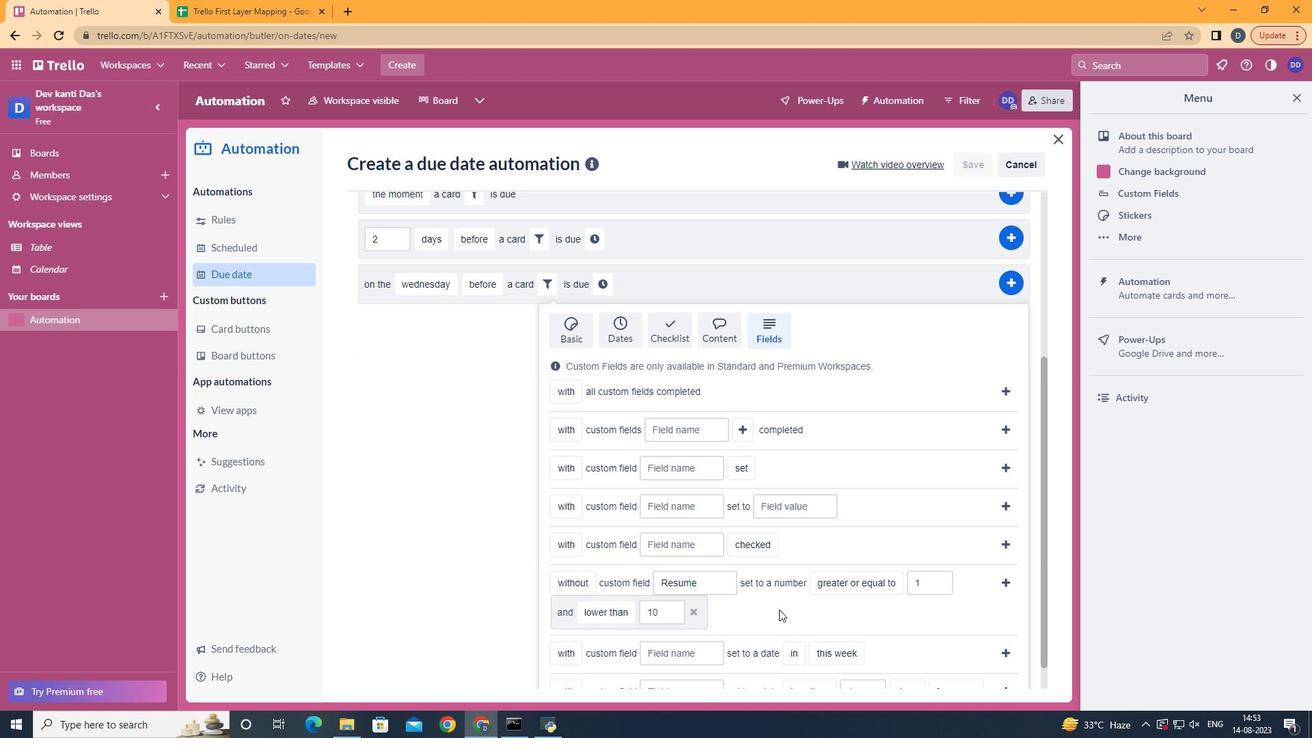
Action: Mouse moved to (633, 524)
Screenshot: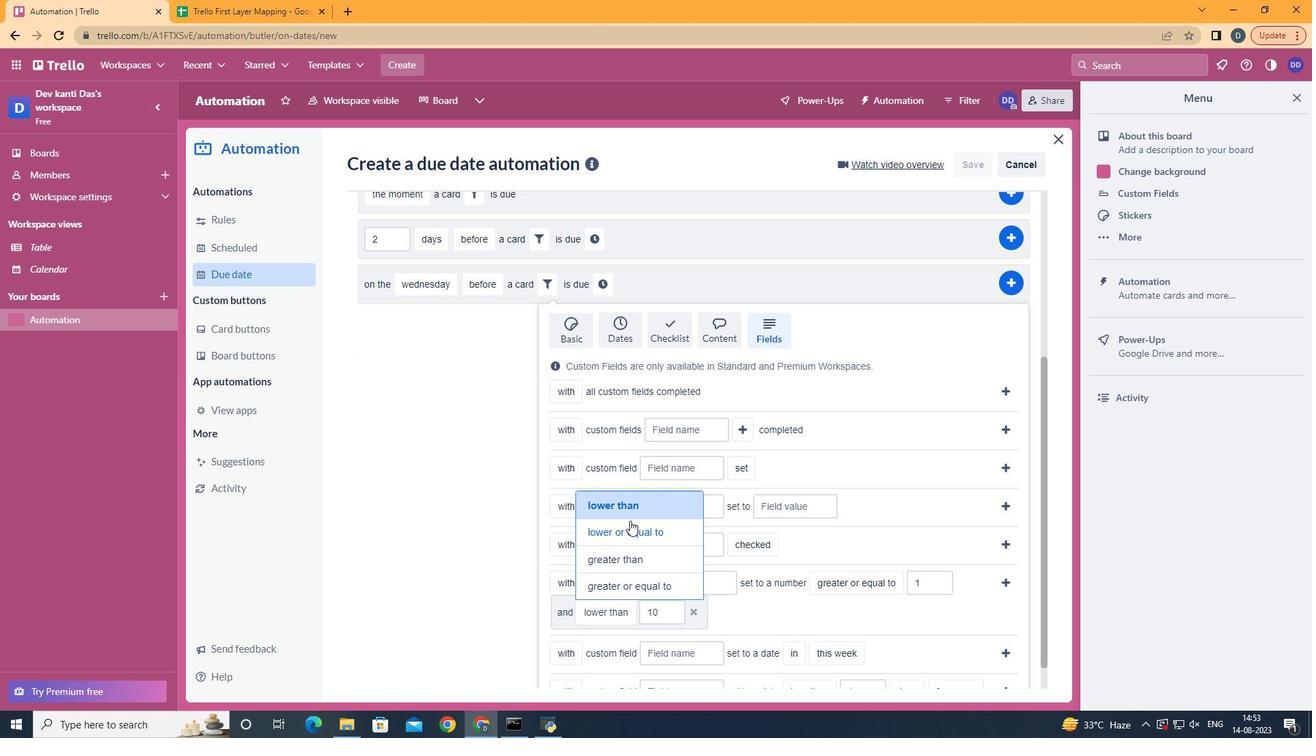 
Action: Mouse pressed left at (633, 524)
Screenshot: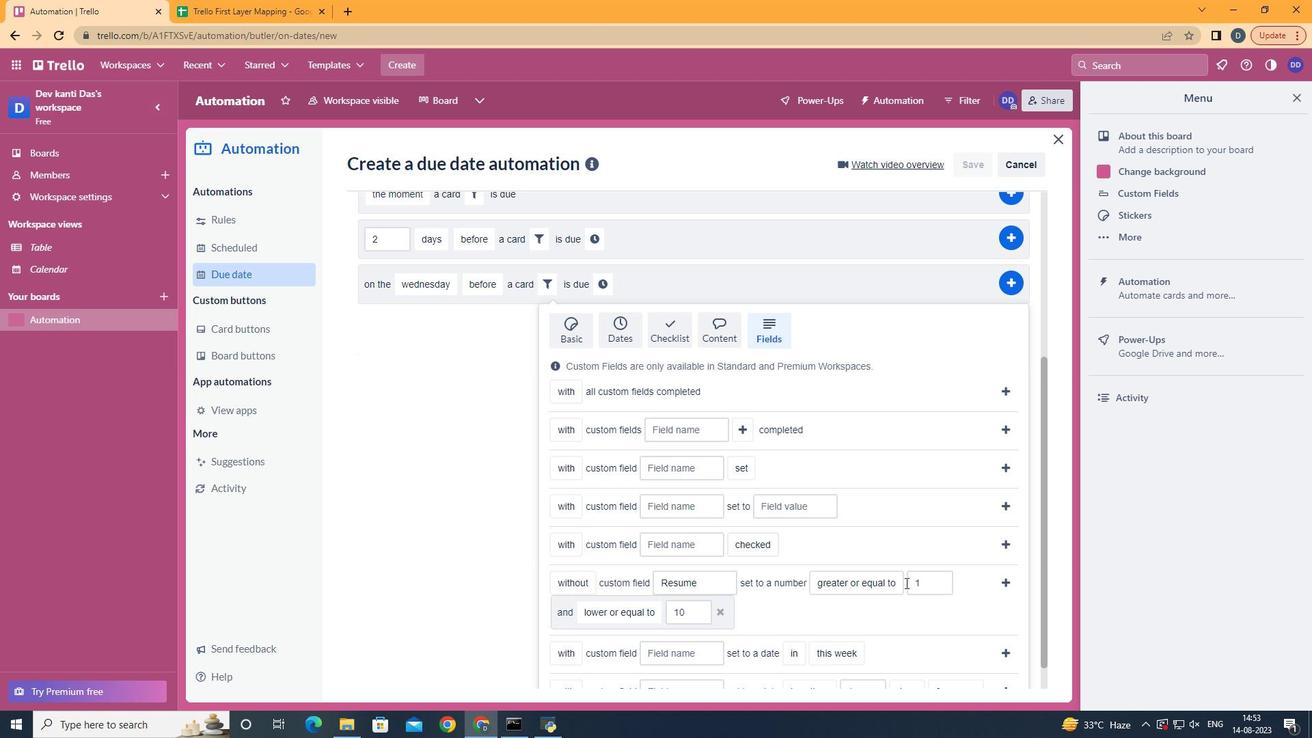 
Action: Mouse moved to (1008, 591)
Screenshot: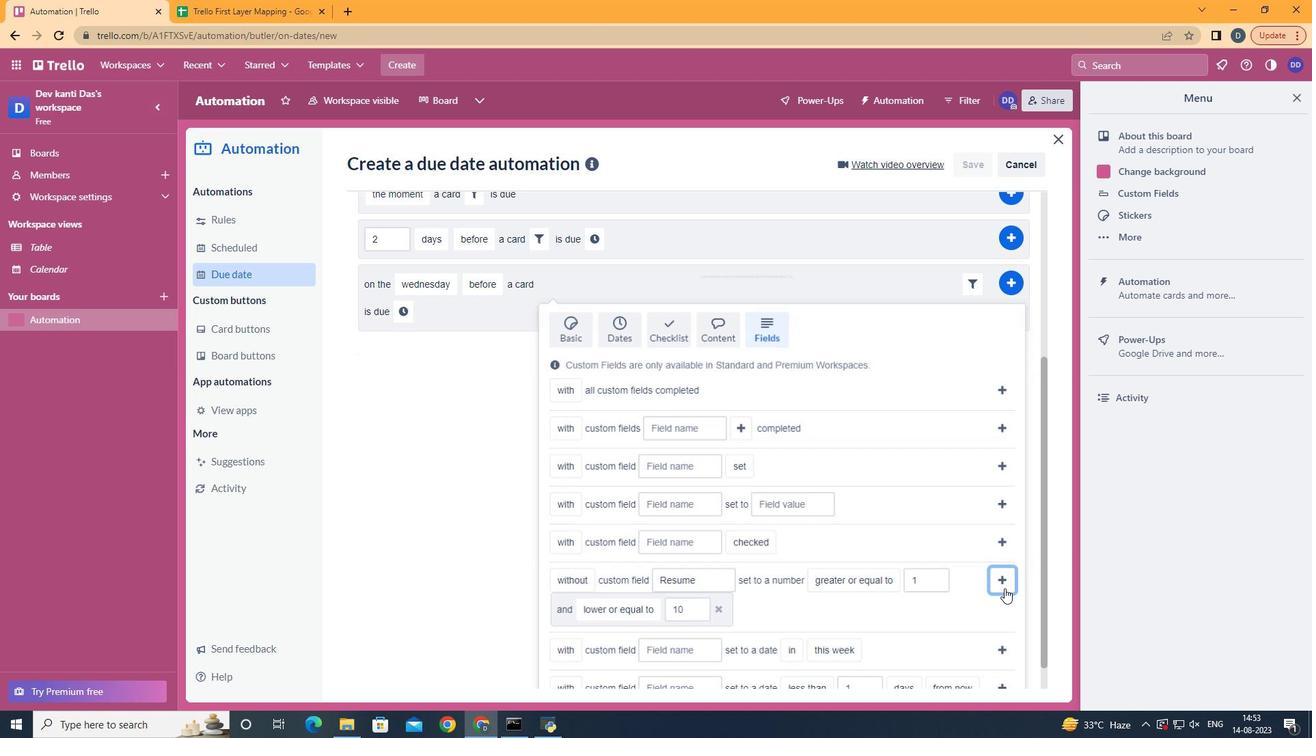
Action: Mouse pressed left at (1008, 591)
Screenshot: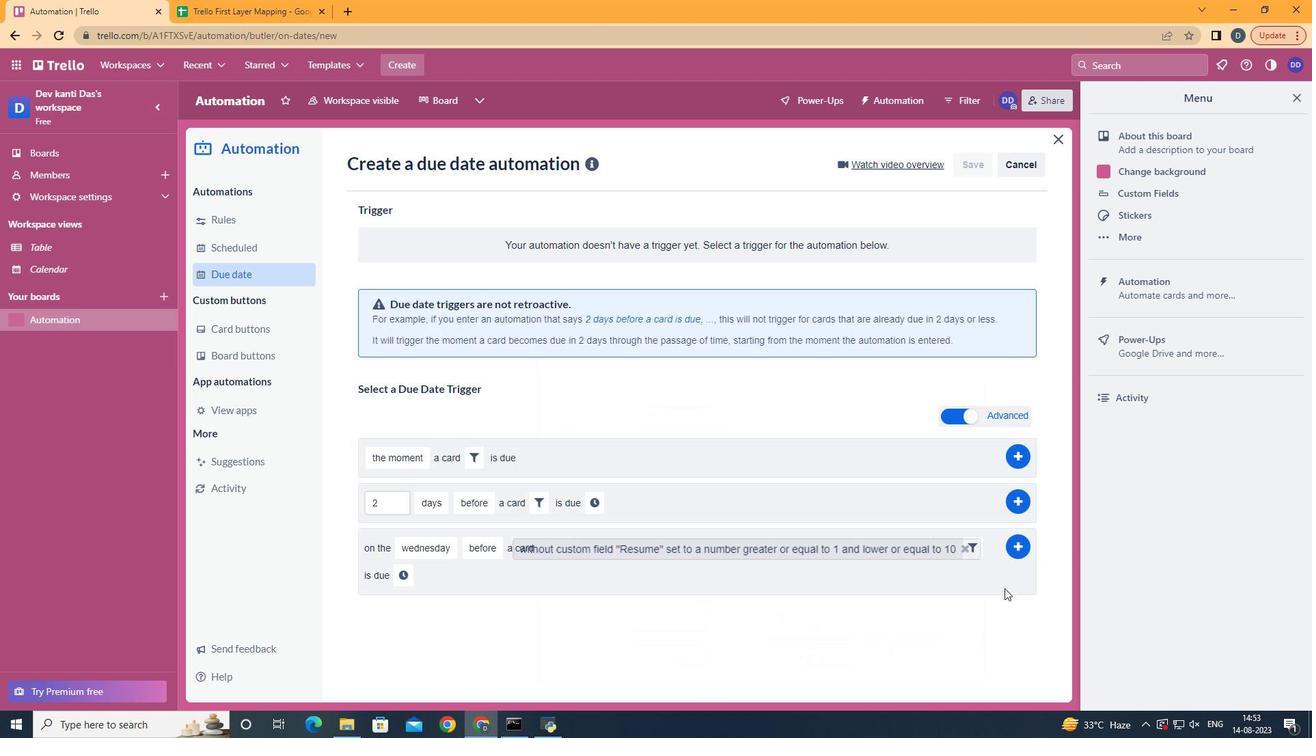 
Action: Mouse moved to (403, 576)
Screenshot: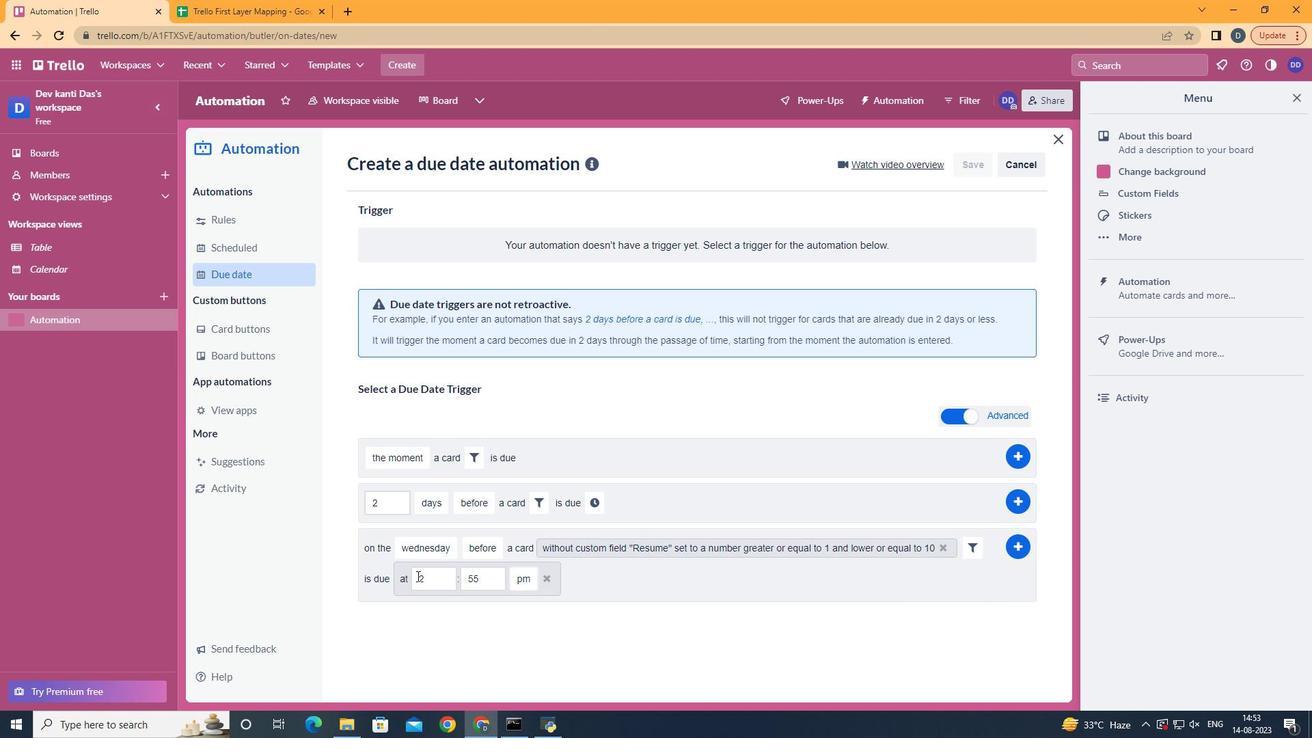 
Action: Mouse pressed left at (403, 576)
Screenshot: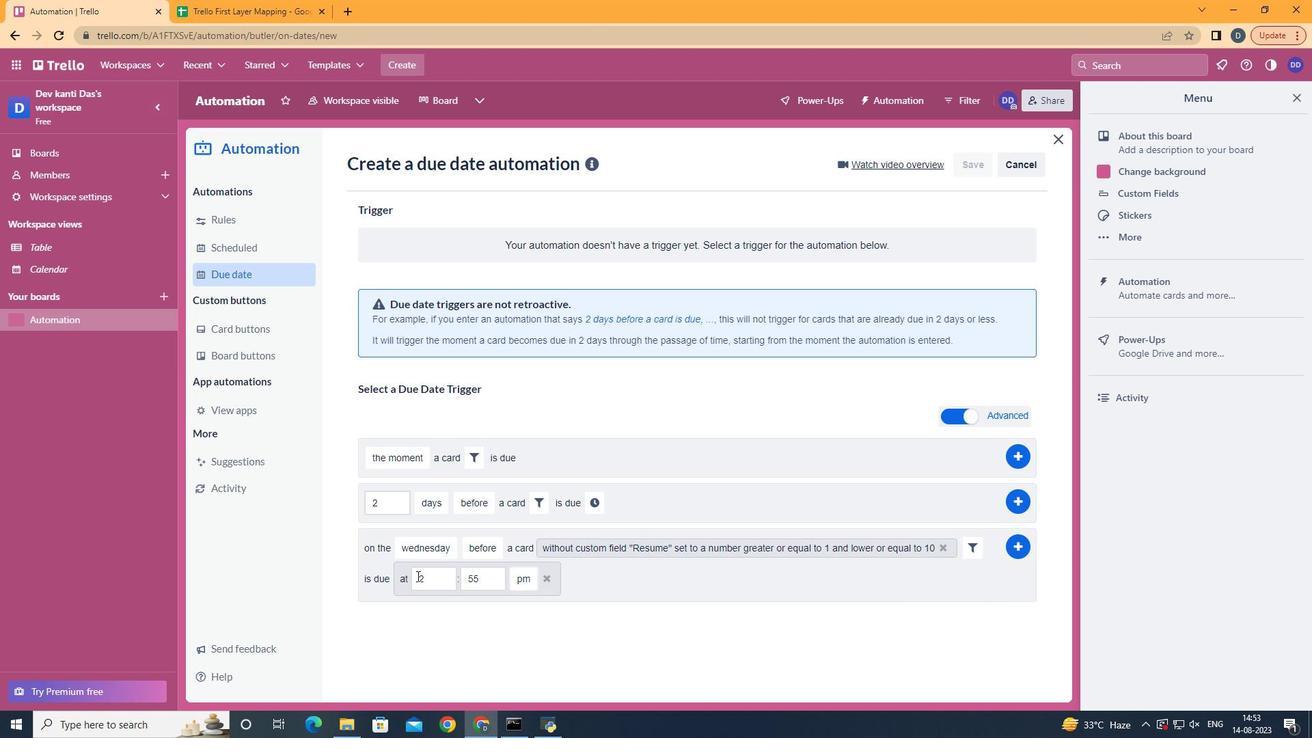 
Action: Mouse moved to (420, 579)
Screenshot: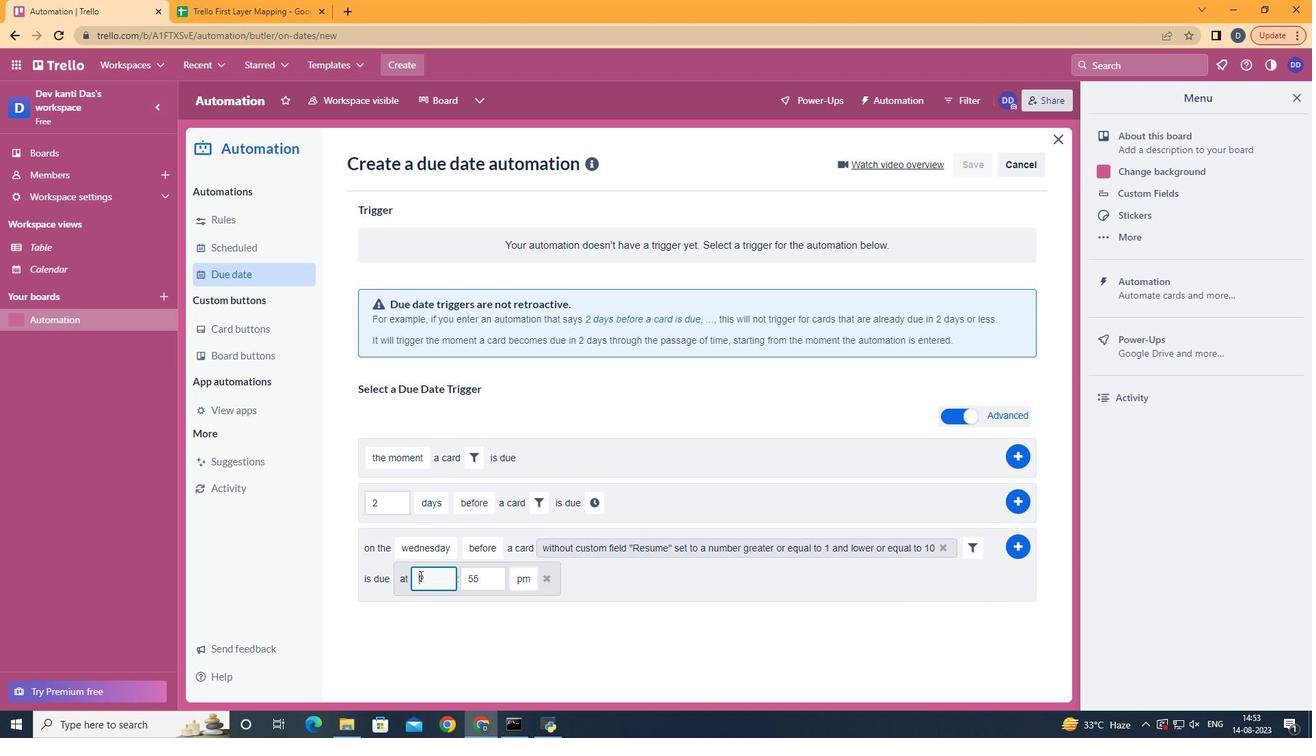 
Action: Mouse pressed left at (420, 579)
Screenshot: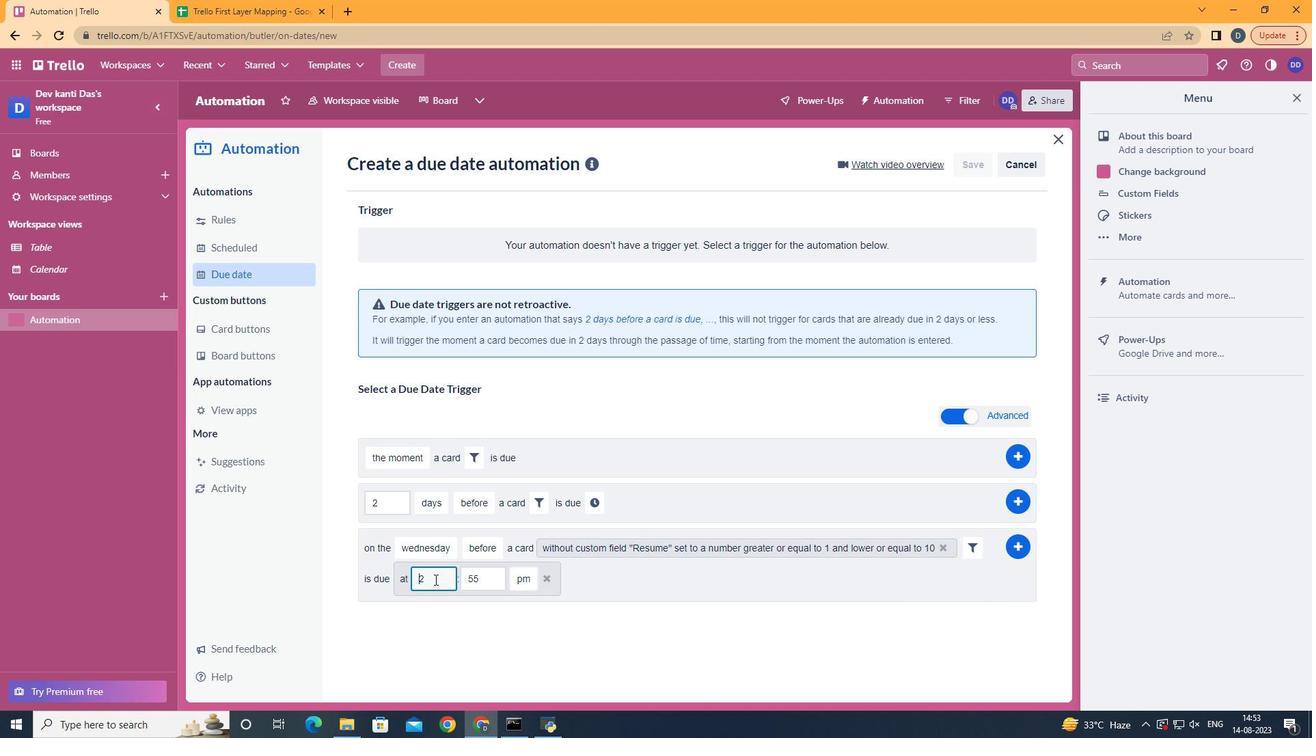 
Action: Mouse moved to (438, 582)
Screenshot: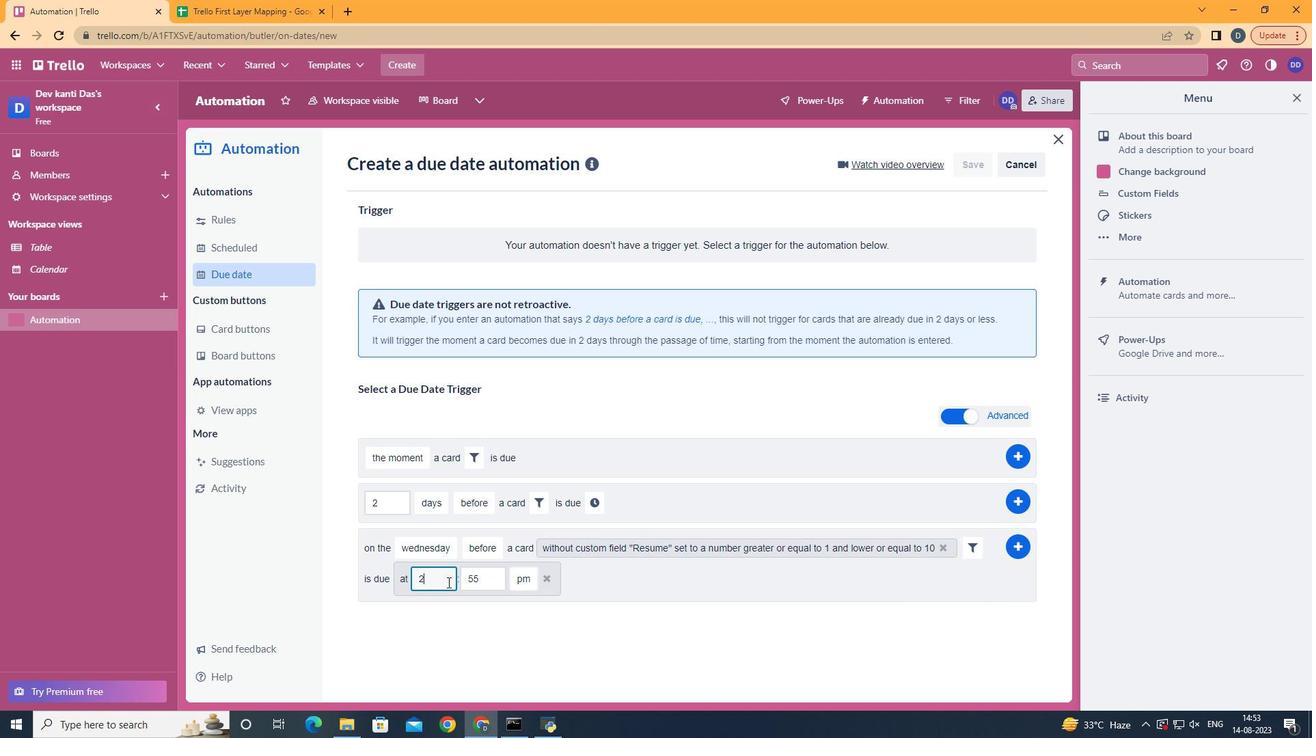 
Action: Mouse pressed left at (438, 582)
Screenshot: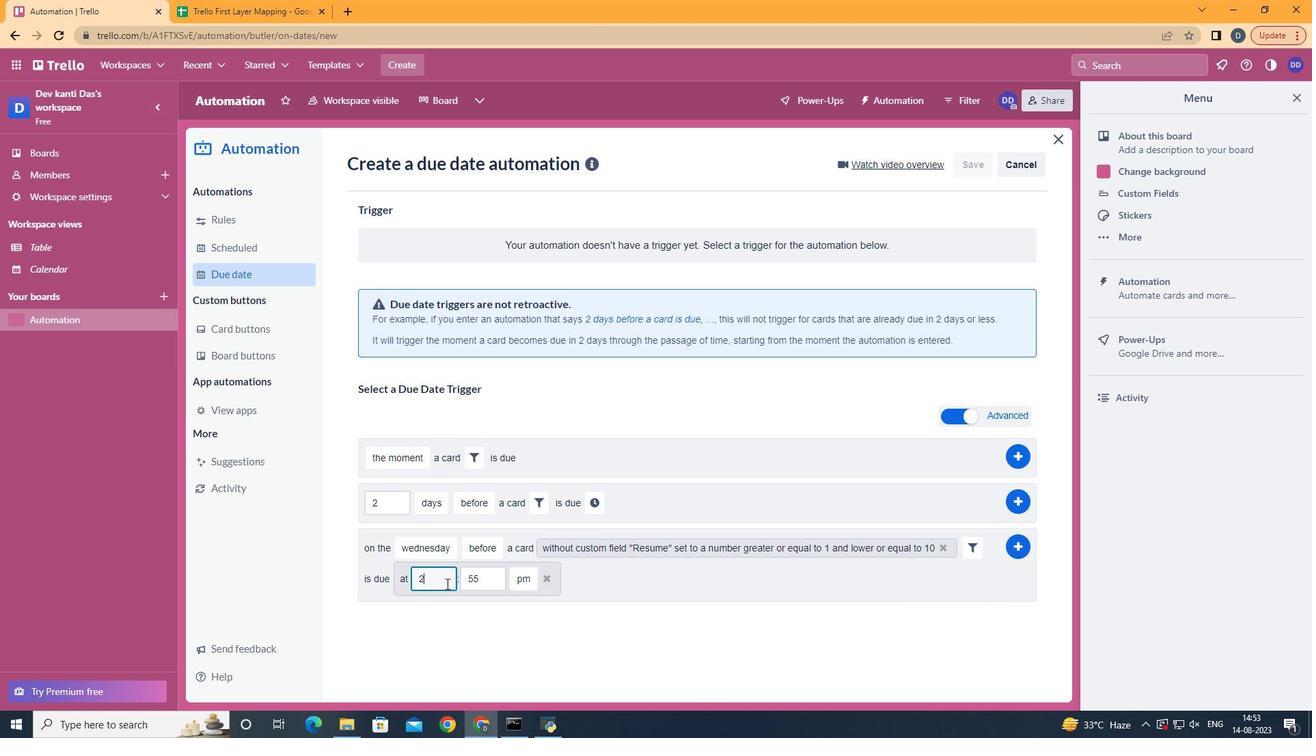 
Action: Mouse moved to (449, 587)
Screenshot: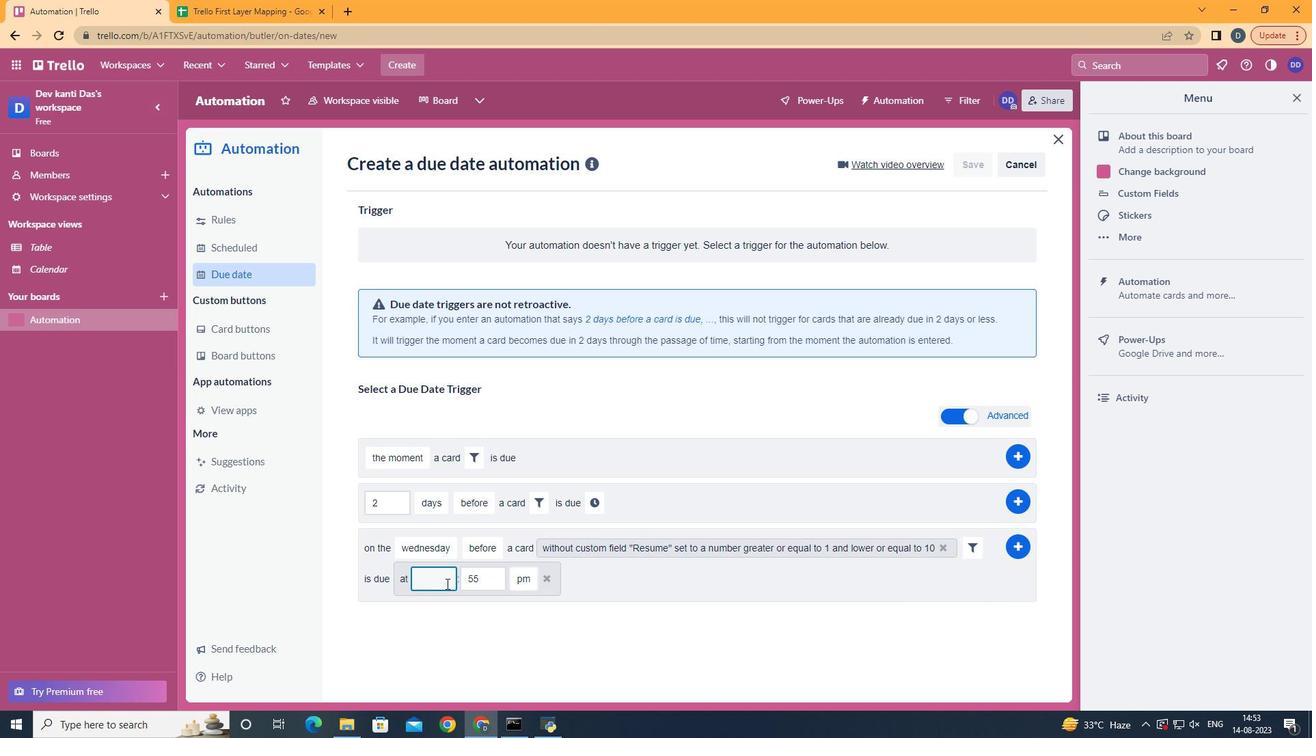 
Action: Key pressed <Key.backspace>11
Screenshot: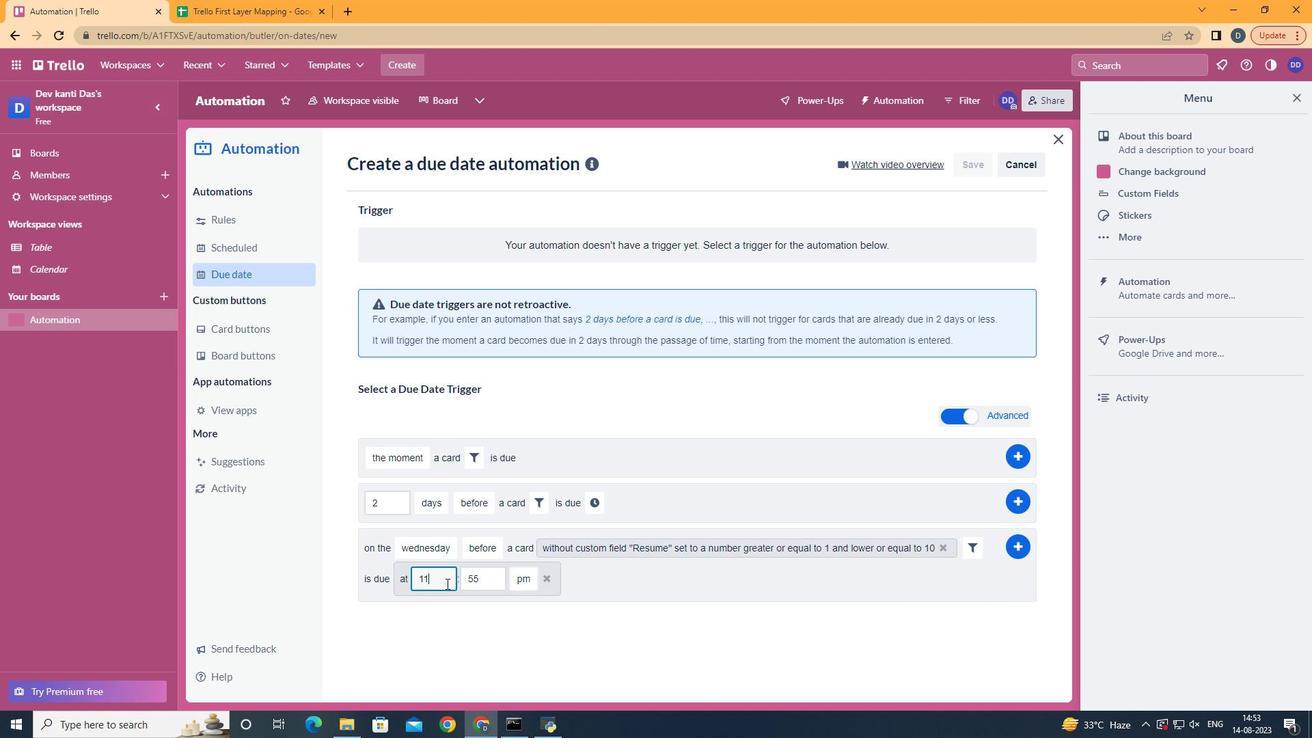 
Action: Mouse moved to (490, 578)
Screenshot: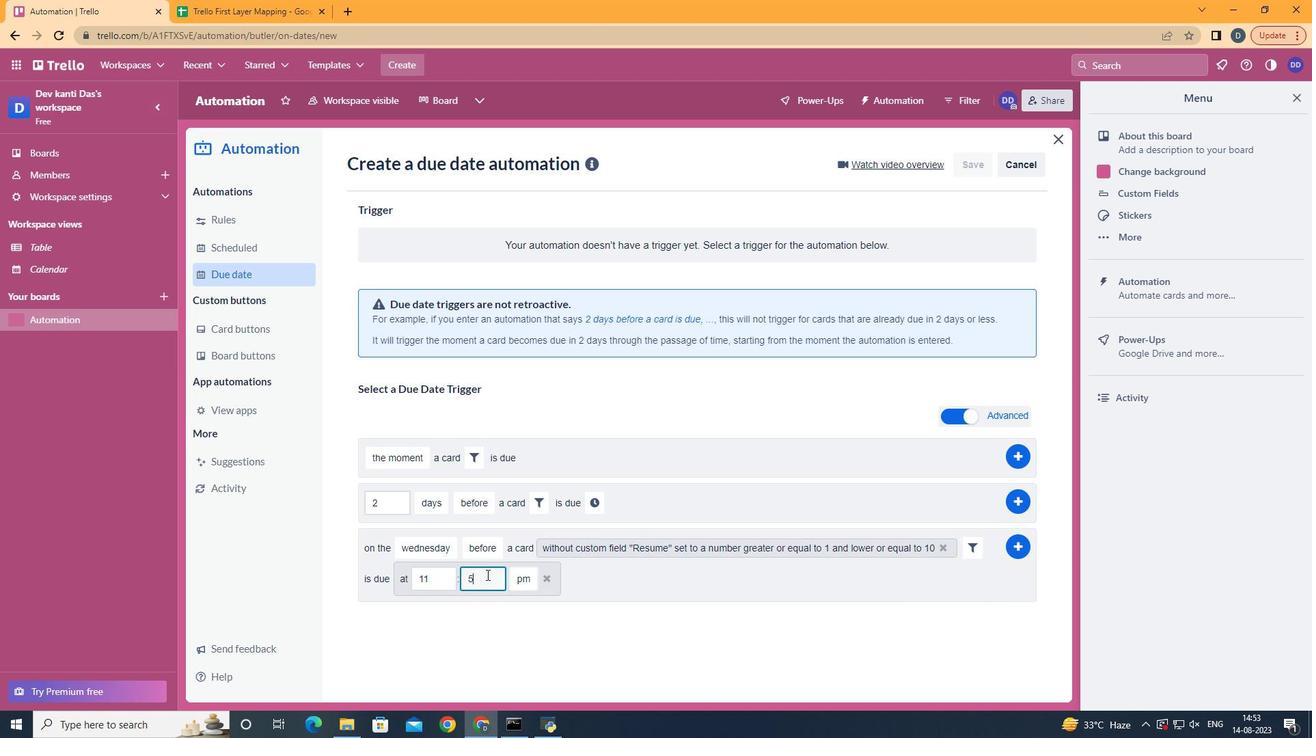 
Action: Mouse pressed left at (490, 578)
Screenshot: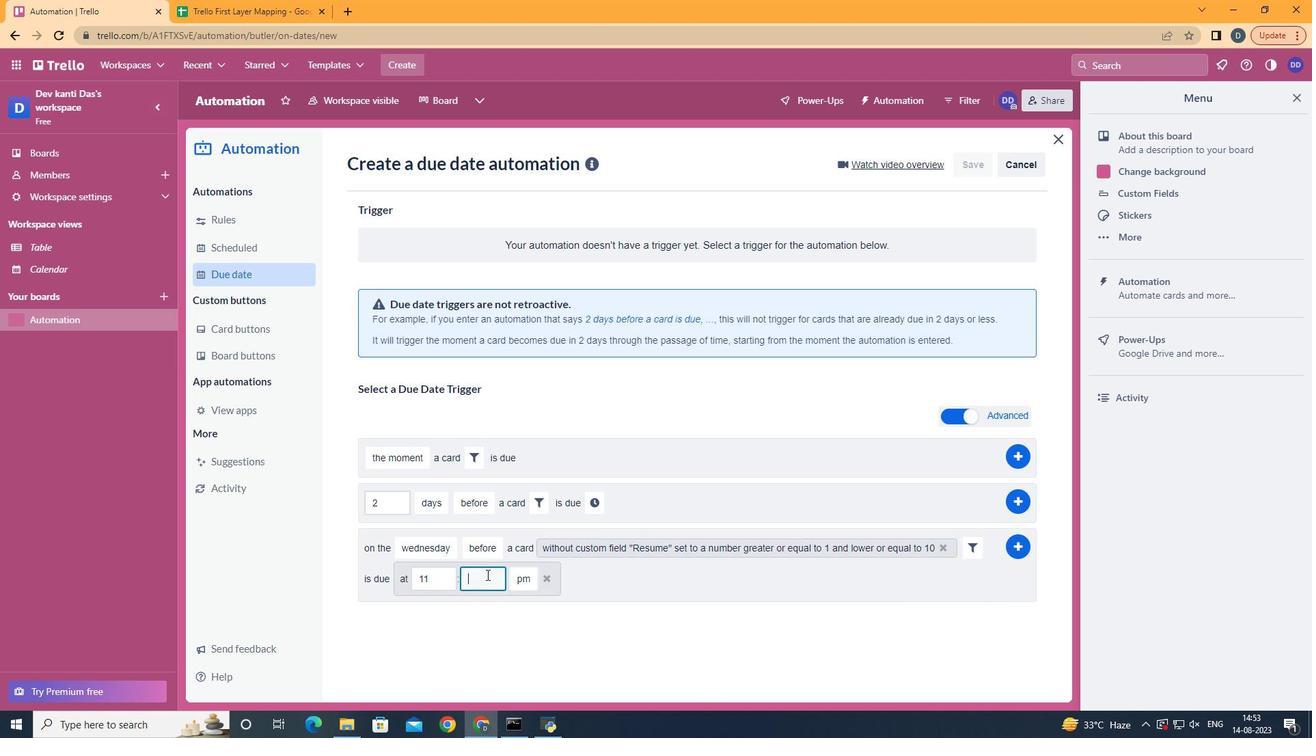 
Action: Key pressed <Key.backspace><Key.backspace>00
Screenshot: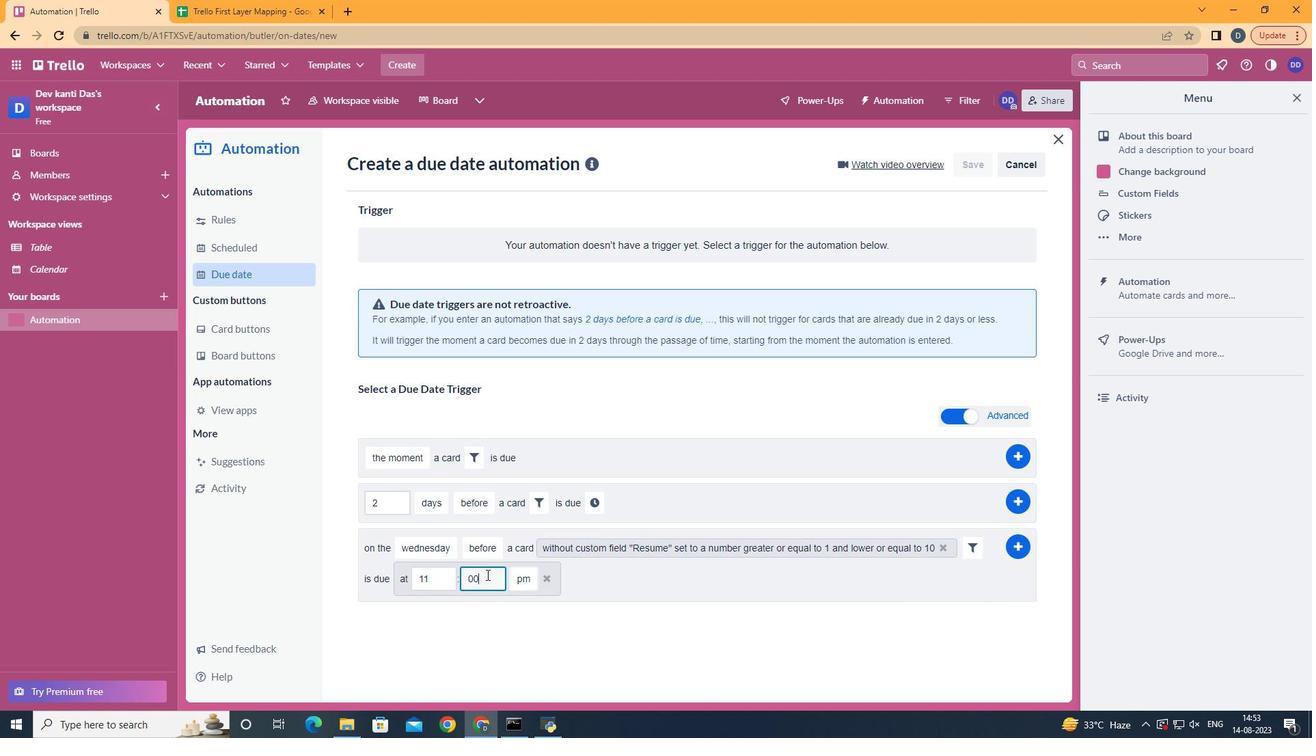 
Action: Mouse moved to (531, 609)
Screenshot: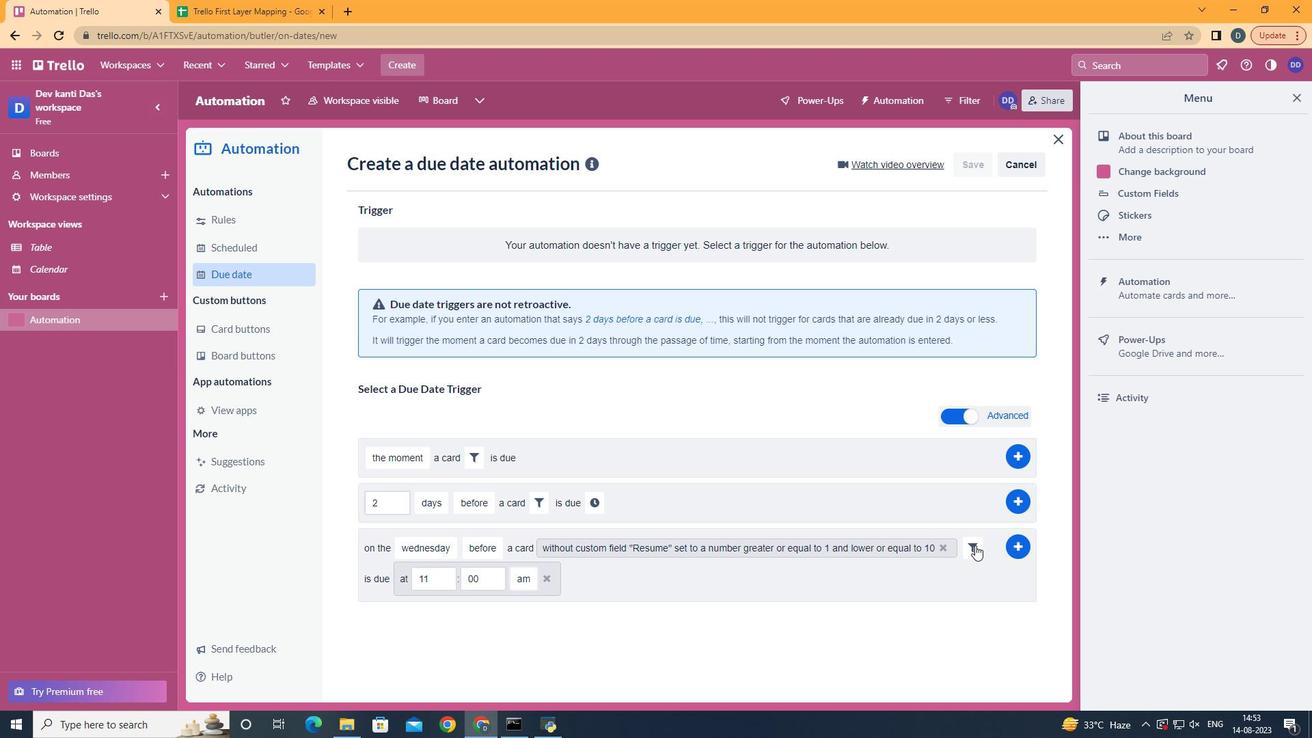 
Action: Mouse pressed left at (531, 609)
Screenshot: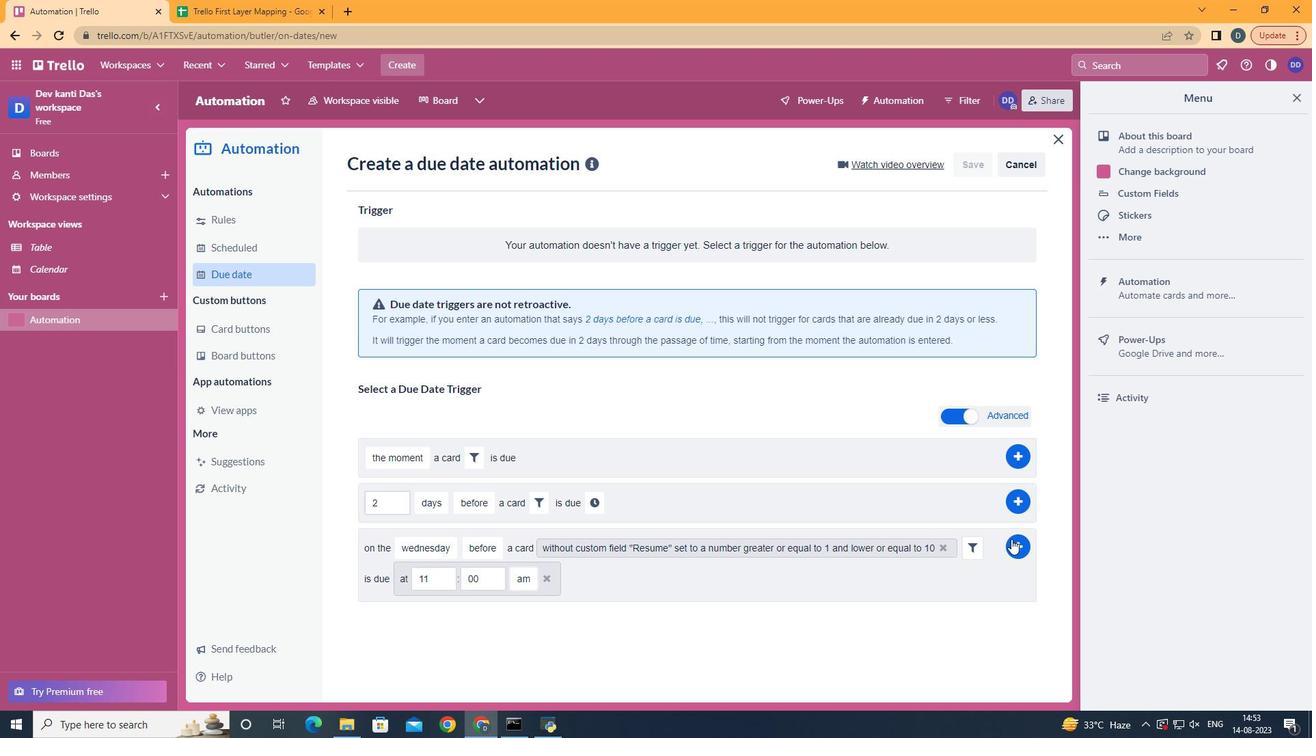 
Action: Mouse moved to (1014, 542)
Screenshot: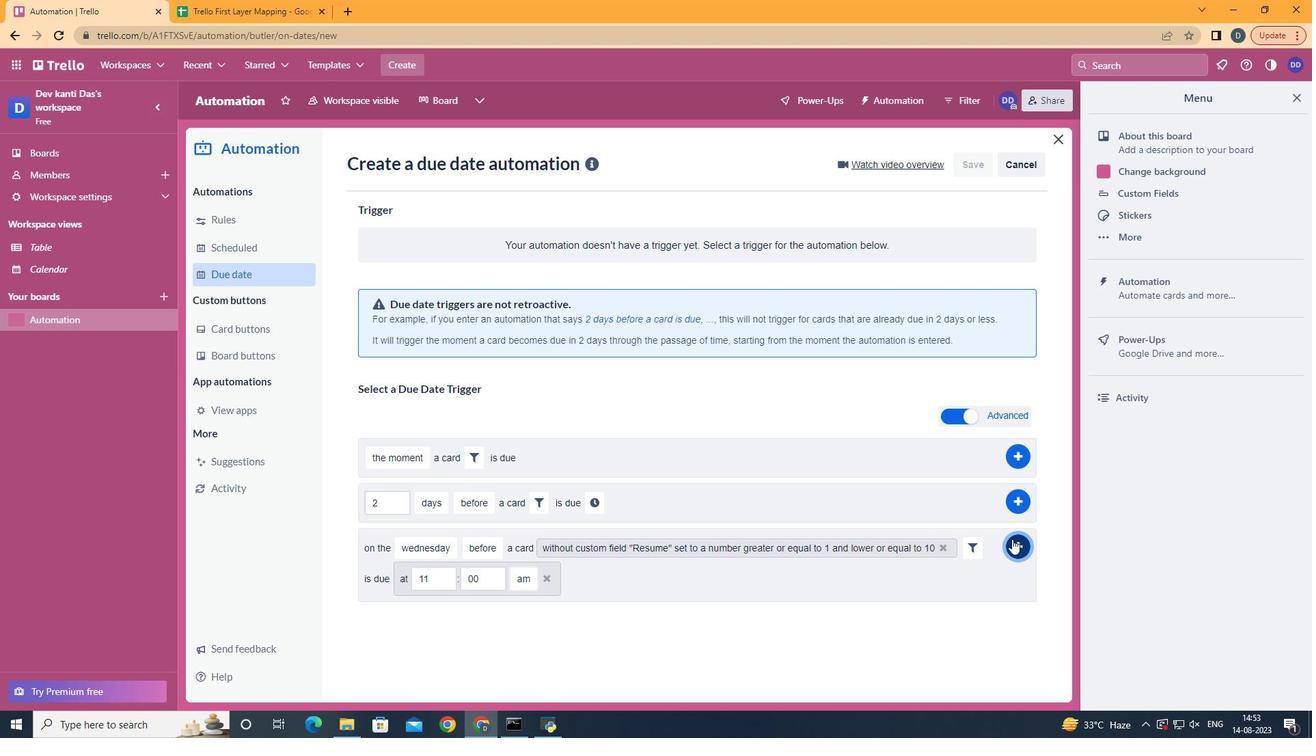
Action: Mouse pressed left at (1014, 542)
Screenshot: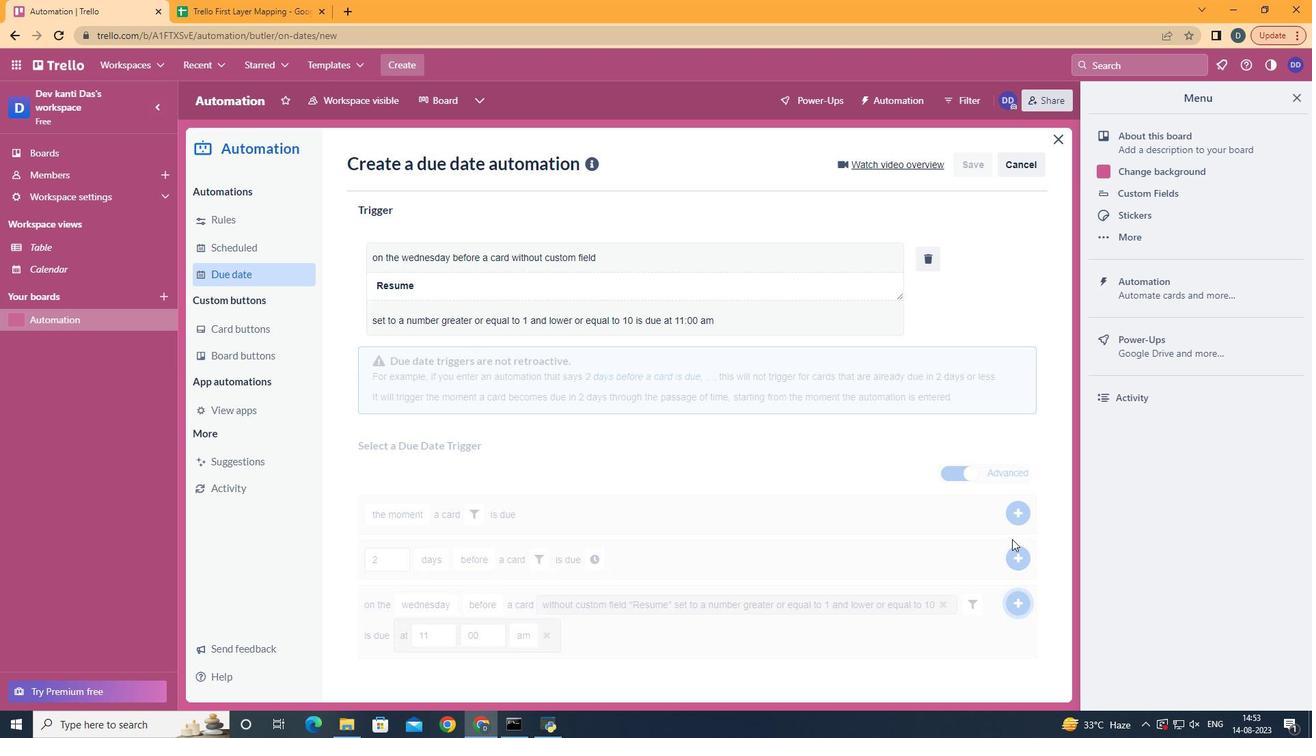 
Action: Mouse moved to (1001, 546)
Screenshot: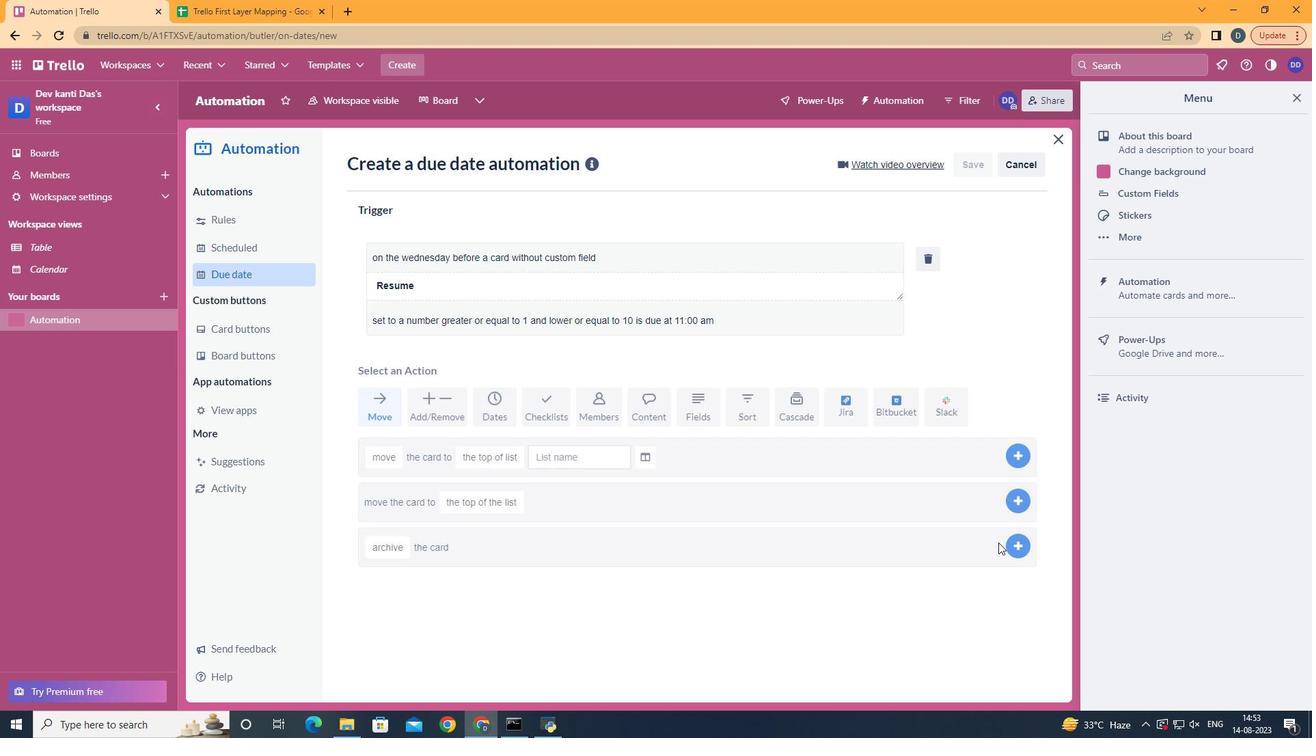 
